 Task: Start in the project CoastTech the sprint 'Code Captains', with a duration of 2 weeks. Start in the project CoastTech the sprint 'Code Captains', with a duration of 1 week. Start in the project CoastTech the sprint 'Code Captains', with a duration of 3 weeks
Action: Mouse moved to (228, 64)
Screenshot: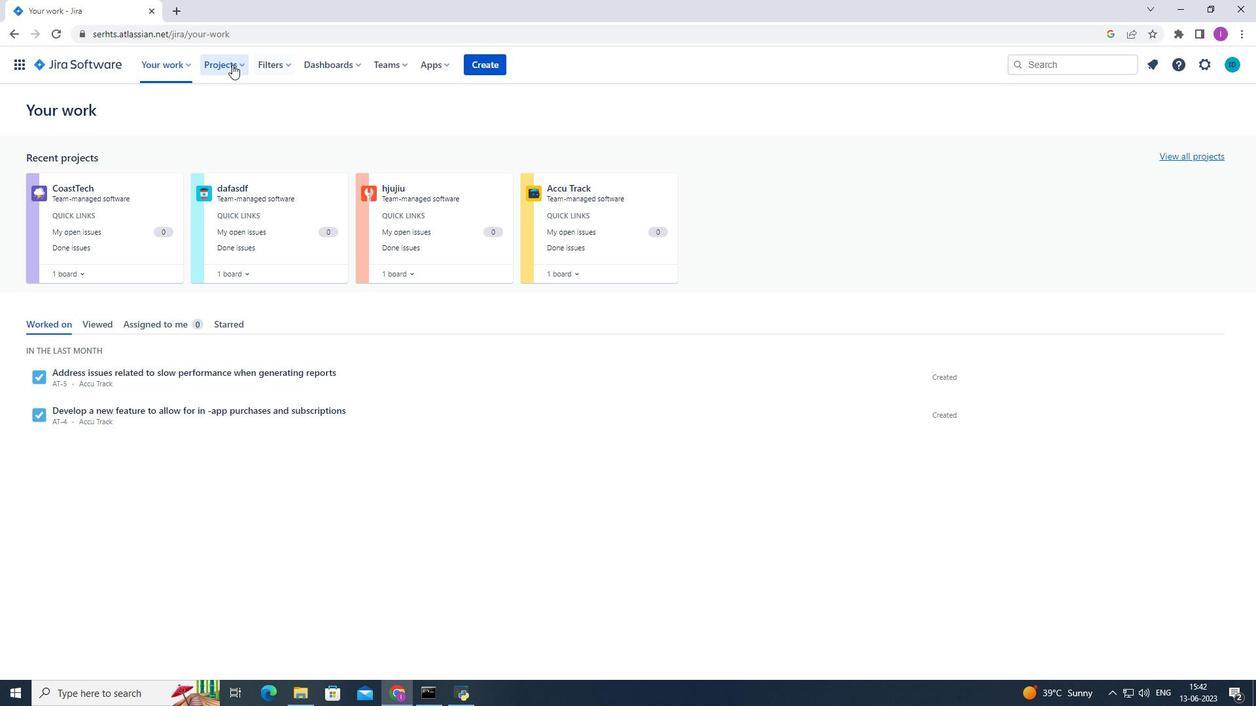 
Action: Mouse pressed left at (228, 64)
Screenshot: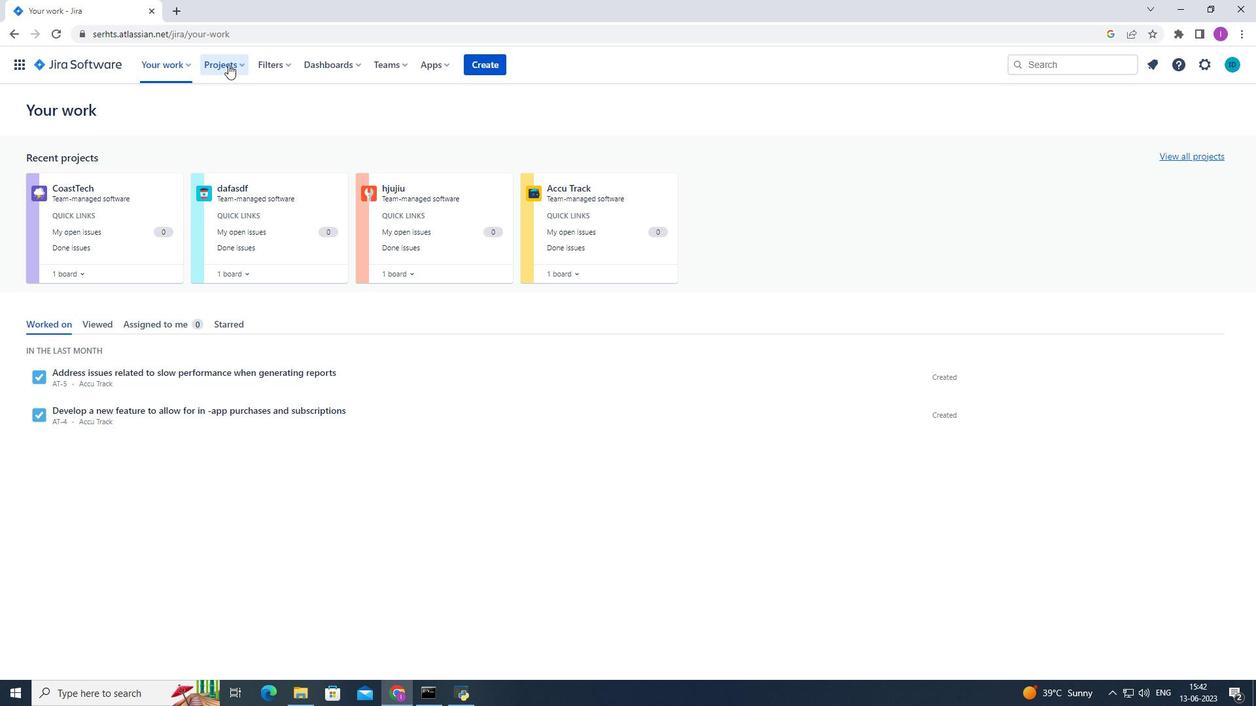 
Action: Mouse moved to (254, 129)
Screenshot: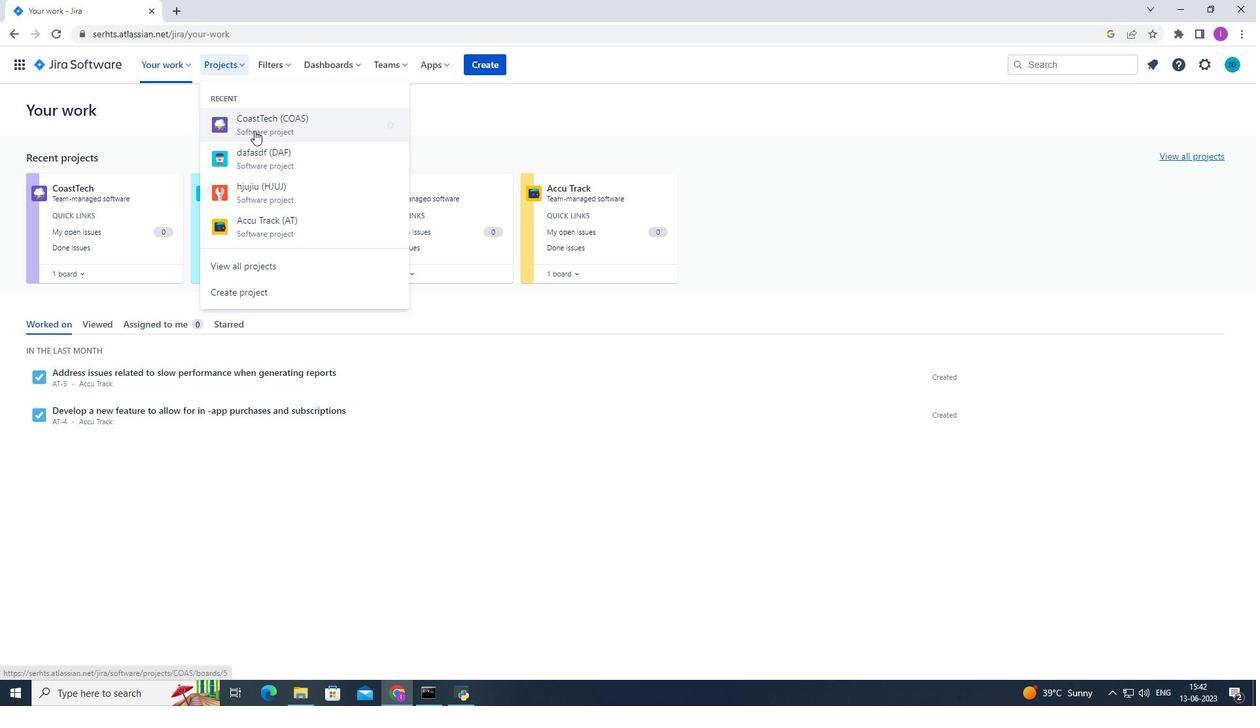 
Action: Mouse pressed left at (254, 129)
Screenshot: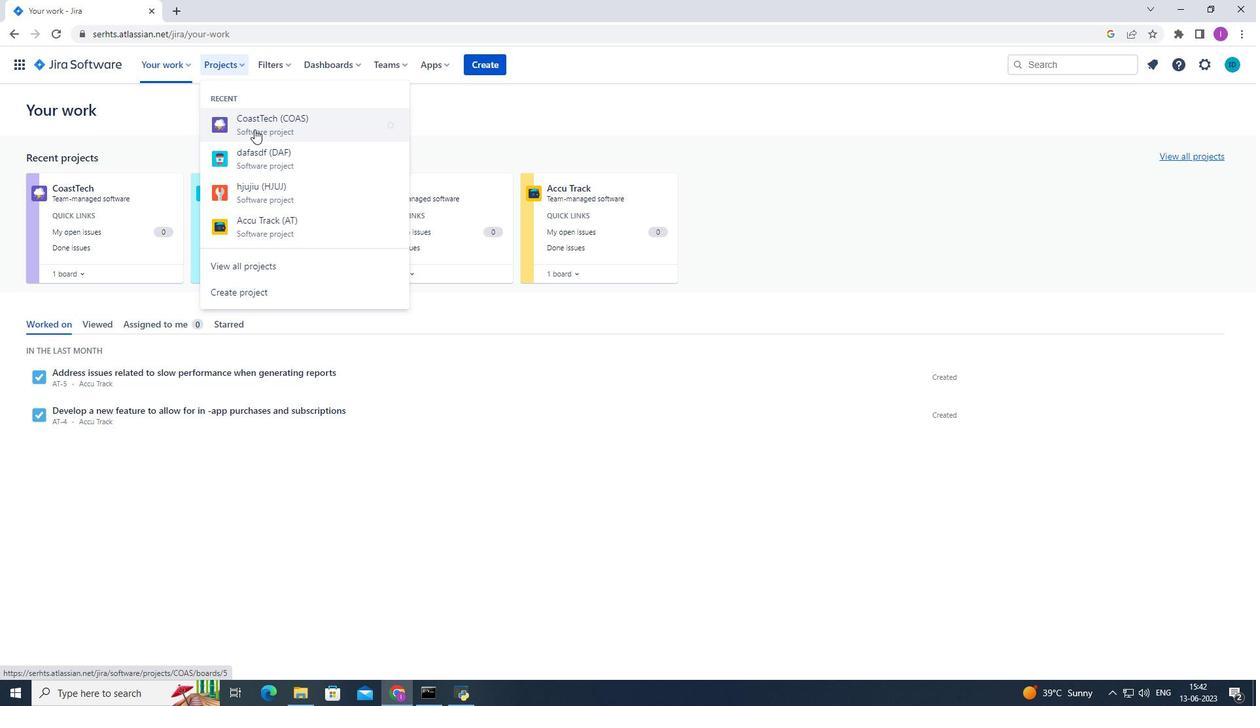 
Action: Mouse moved to (66, 204)
Screenshot: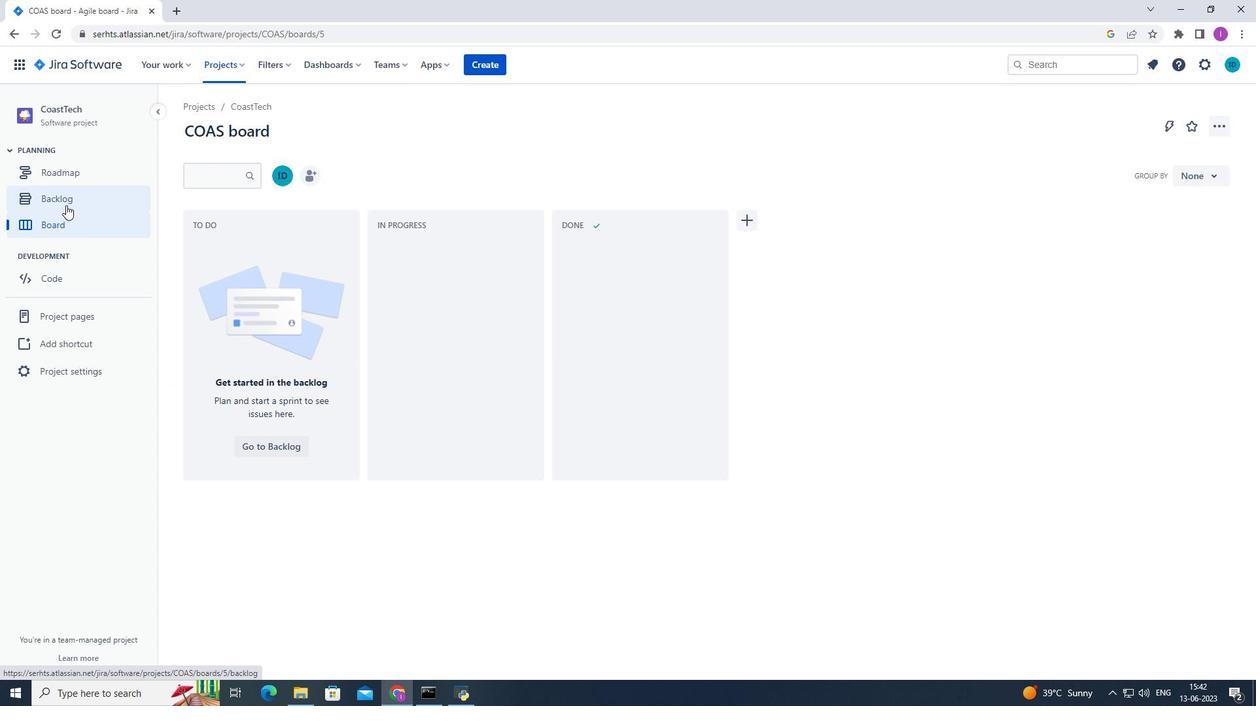 
Action: Mouse pressed left at (66, 204)
Screenshot: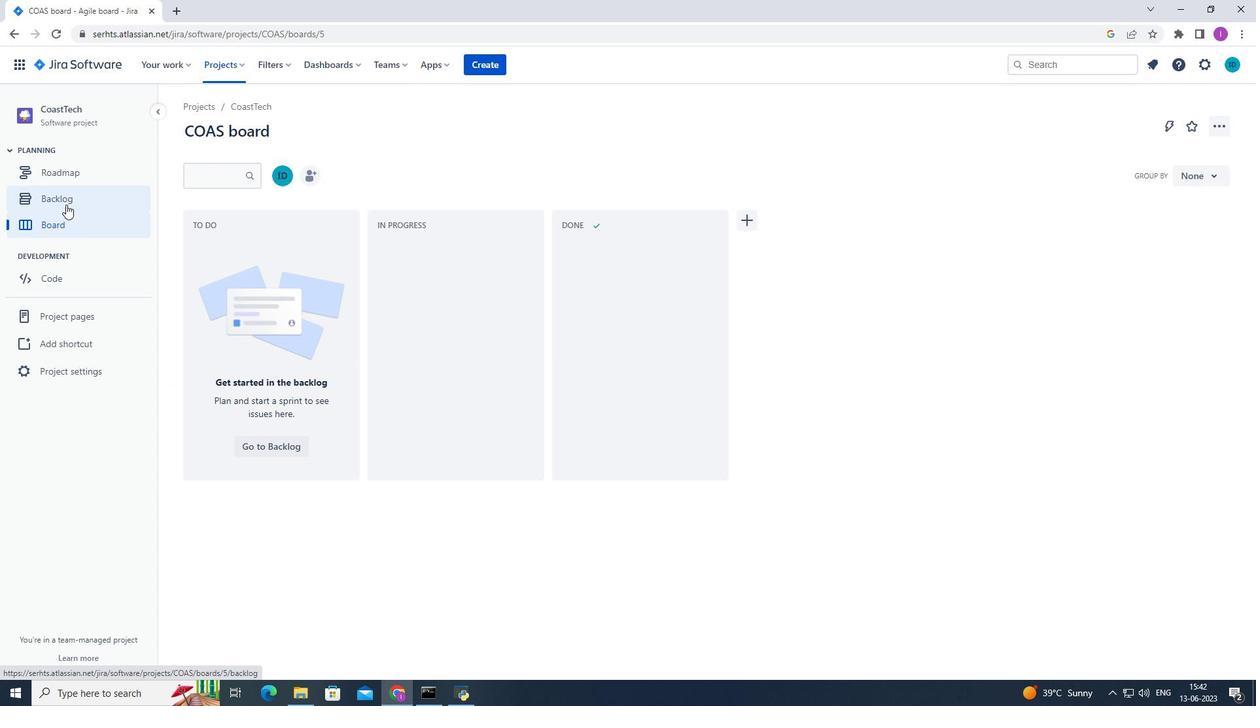 
Action: Mouse moved to (1159, 208)
Screenshot: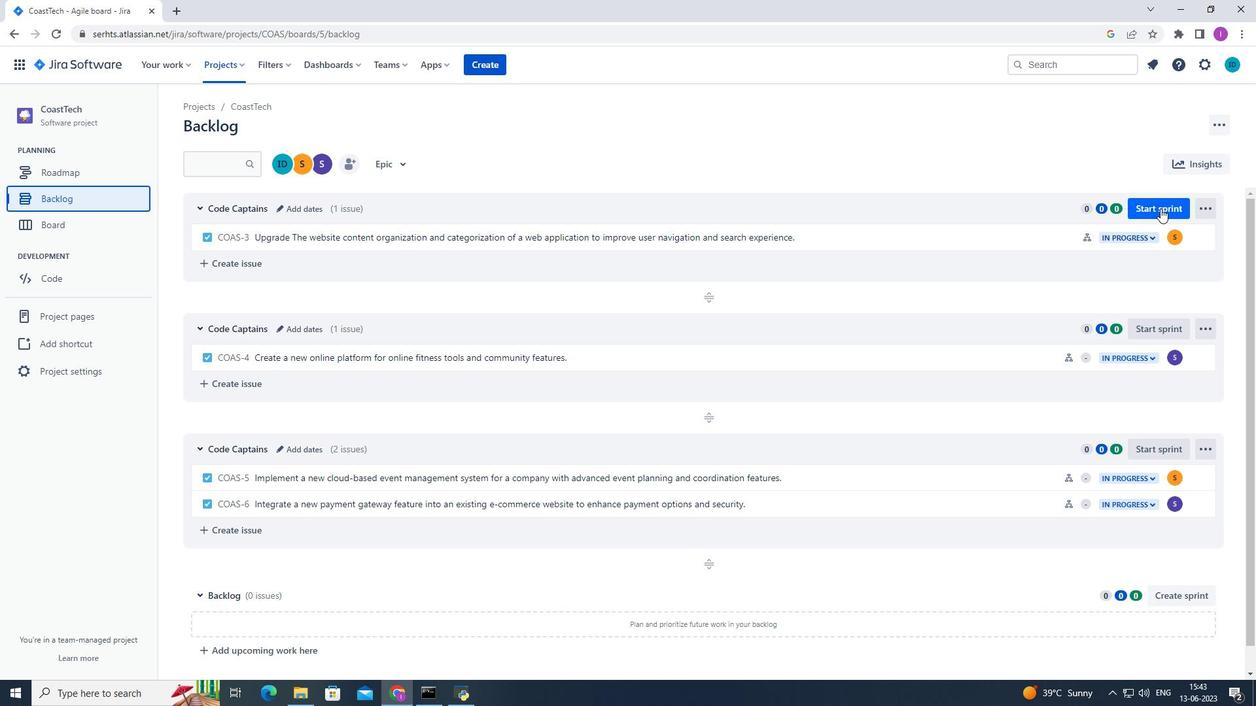 
Action: Mouse pressed left at (1159, 208)
Screenshot: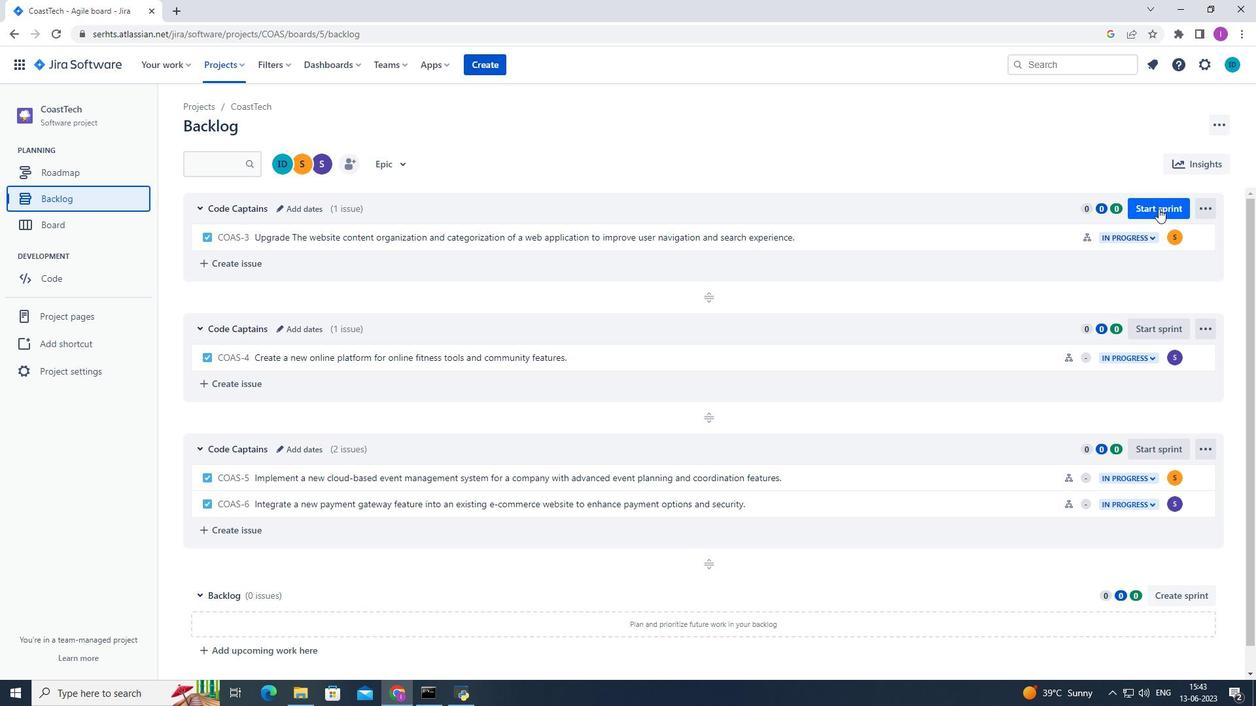 
Action: Mouse moved to (597, 223)
Screenshot: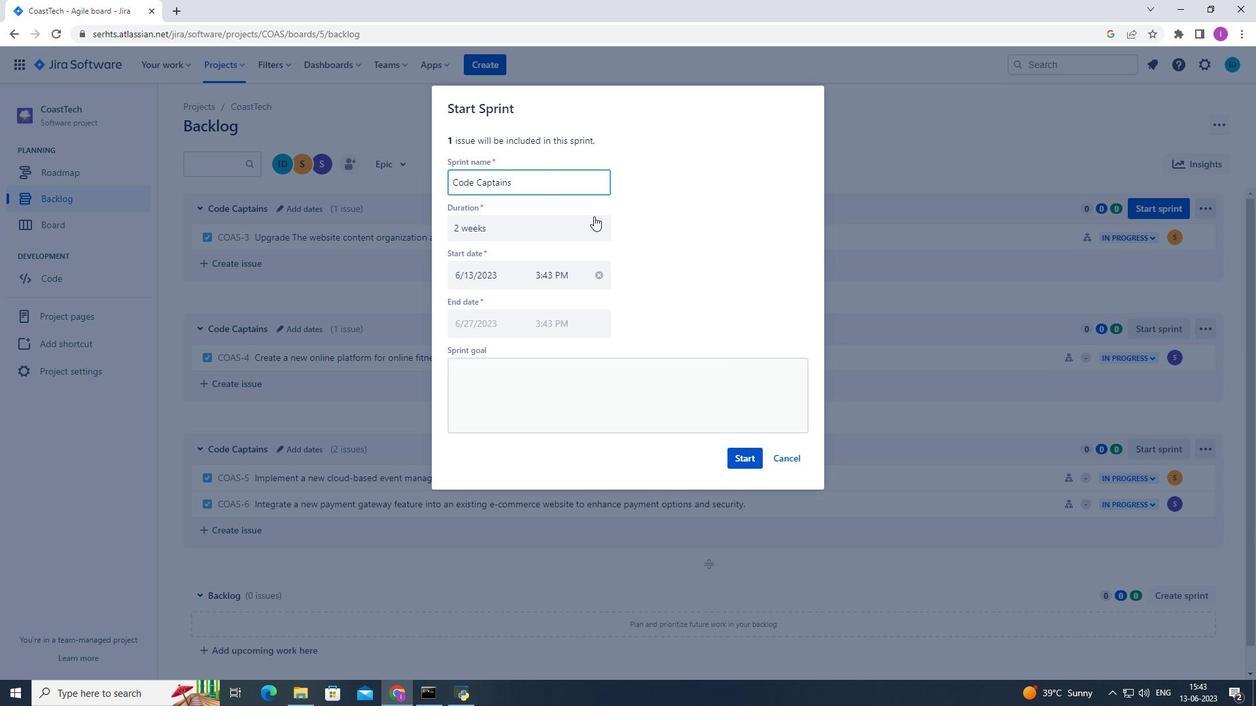 
Action: Mouse pressed left at (597, 223)
Screenshot: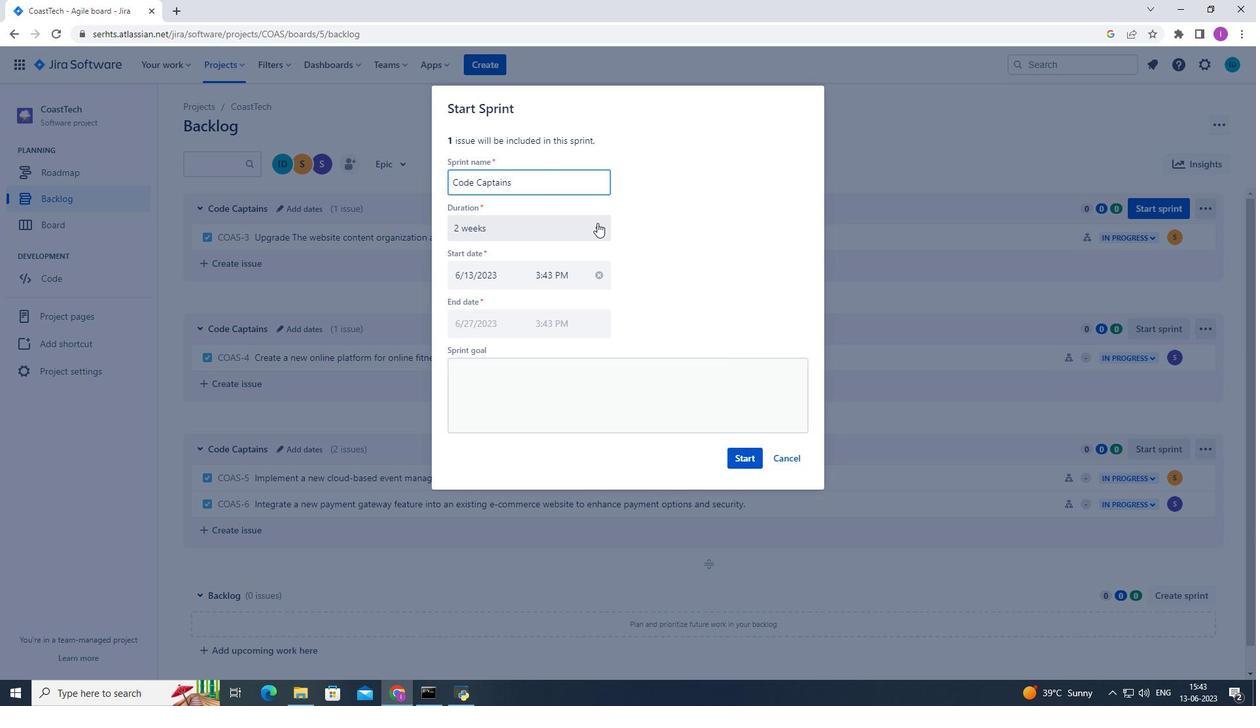 
Action: Mouse moved to (518, 284)
Screenshot: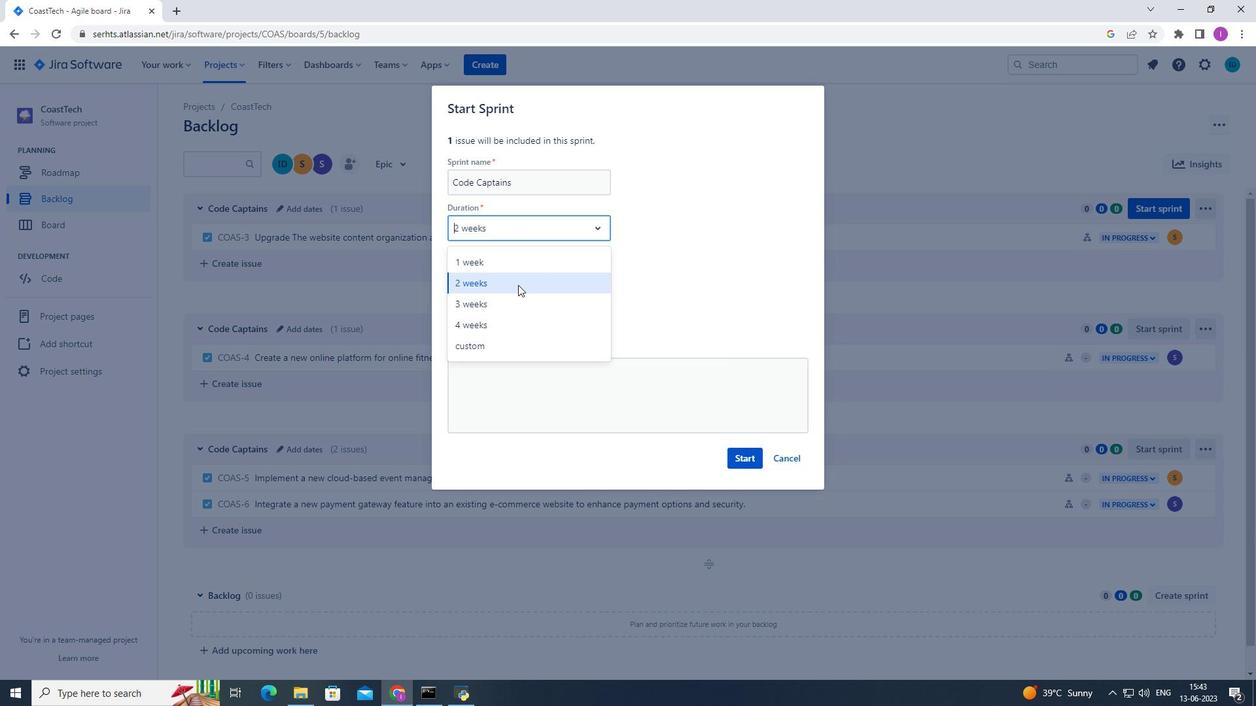 
Action: Mouse pressed left at (518, 284)
Screenshot: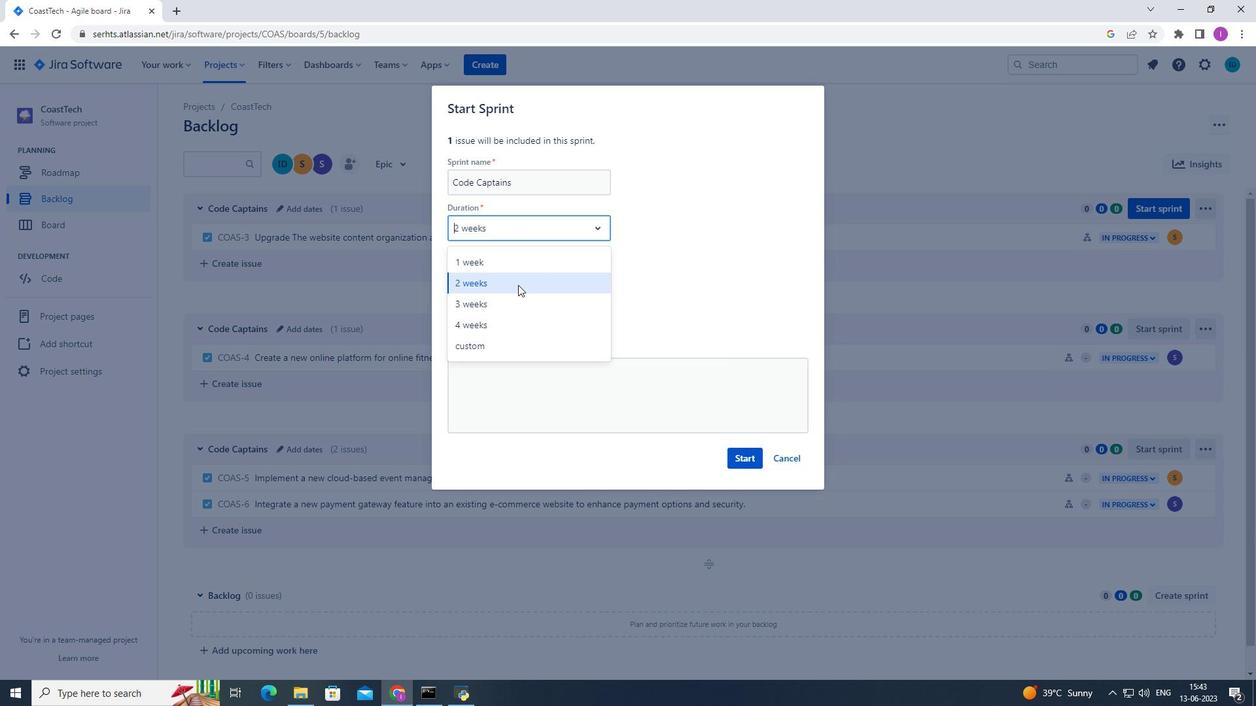 
Action: Mouse moved to (751, 462)
Screenshot: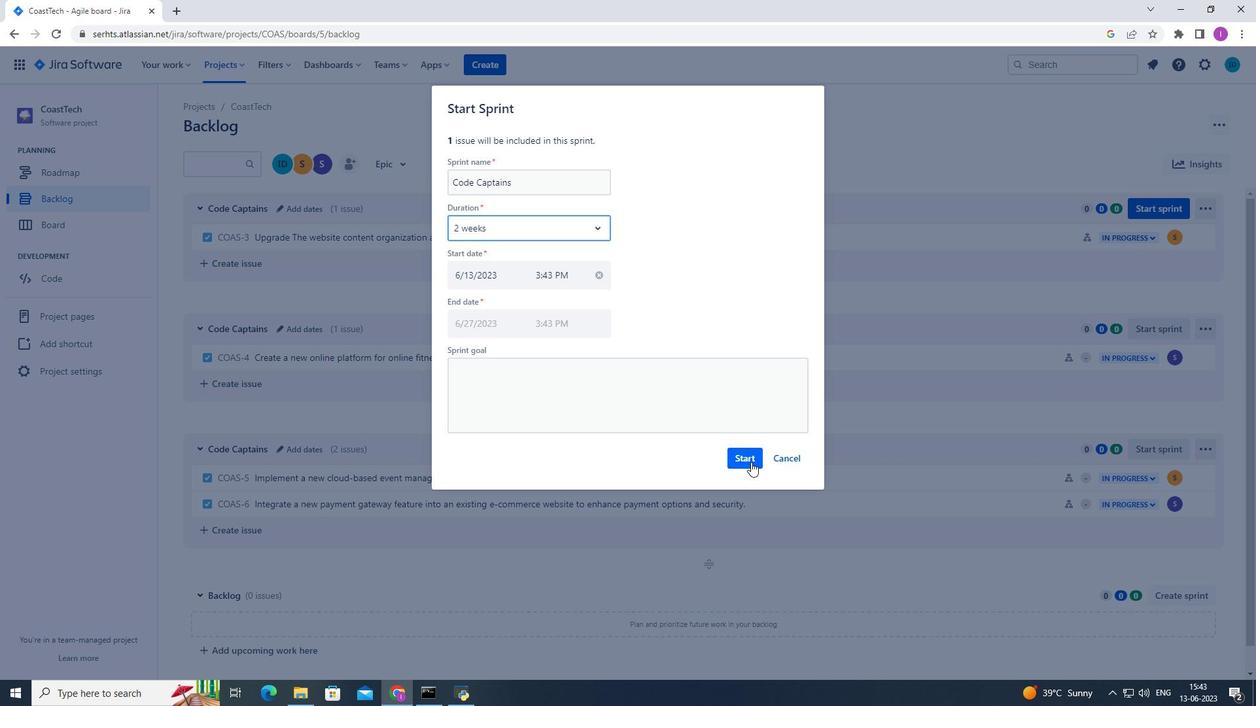 
Action: Mouse pressed left at (751, 462)
Screenshot: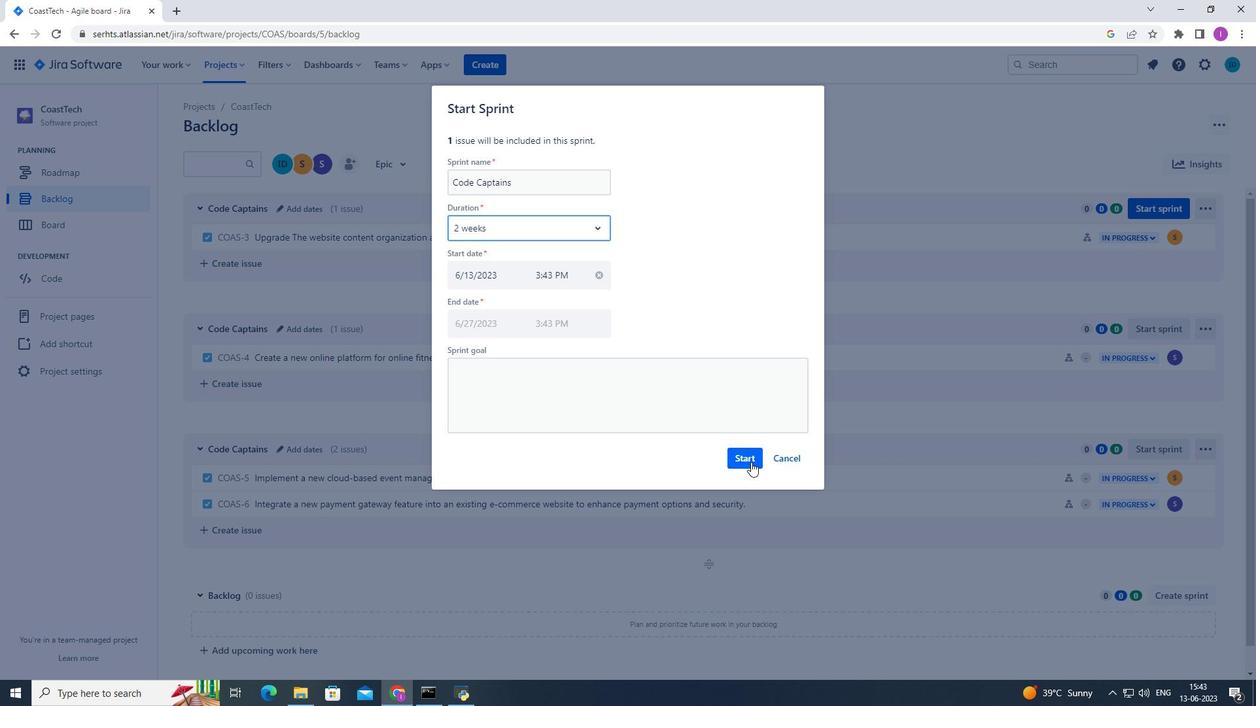 
Action: Mouse moved to (751, 462)
Screenshot: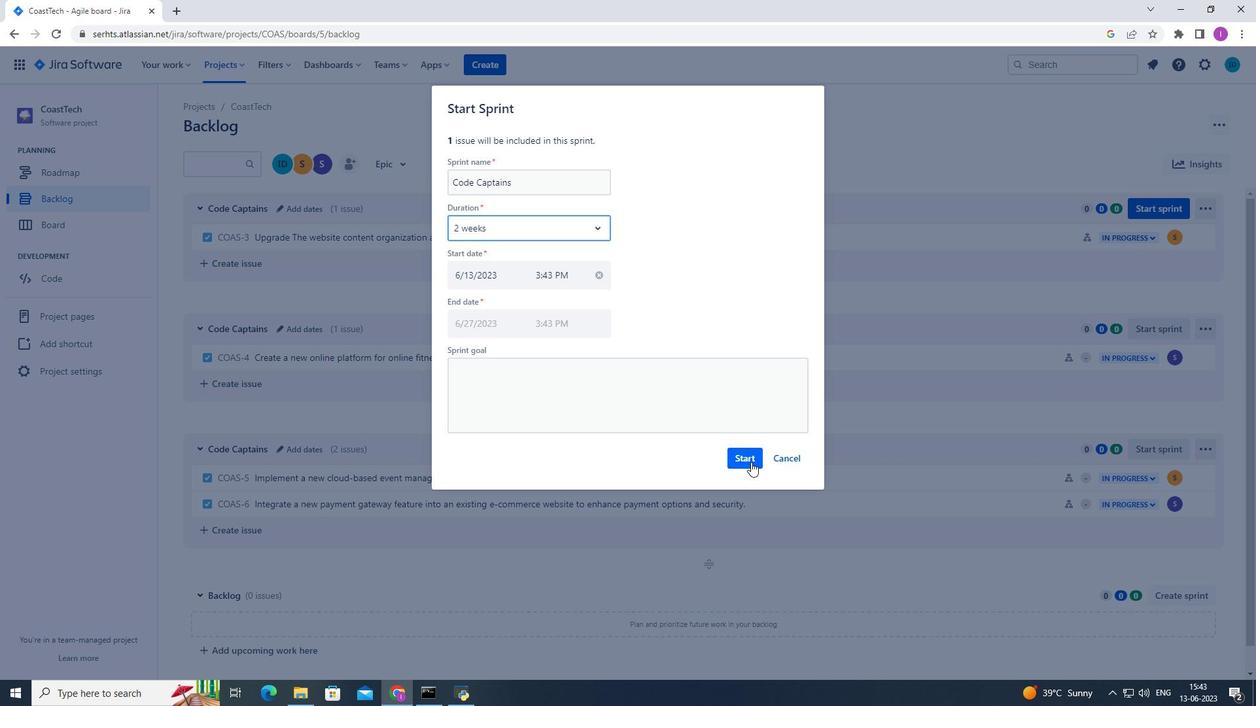 
Action: Mouse pressed left at (751, 462)
Screenshot: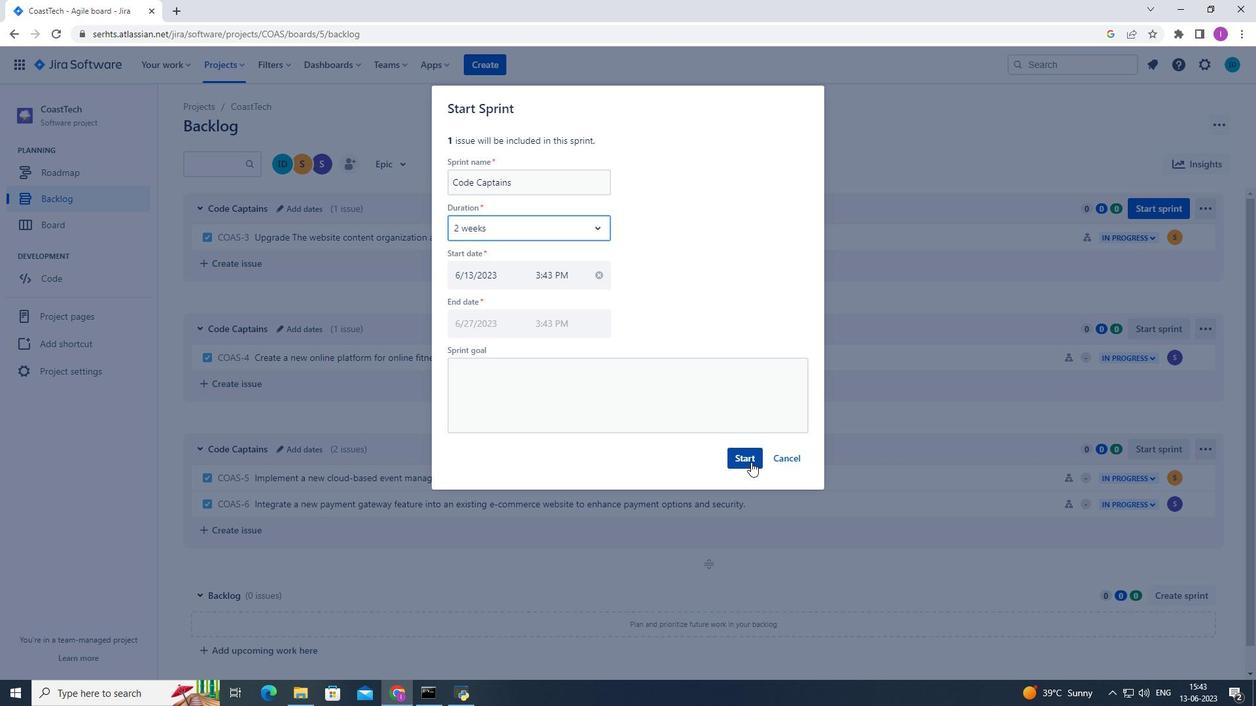 
Action: Mouse moved to (11, 31)
Screenshot: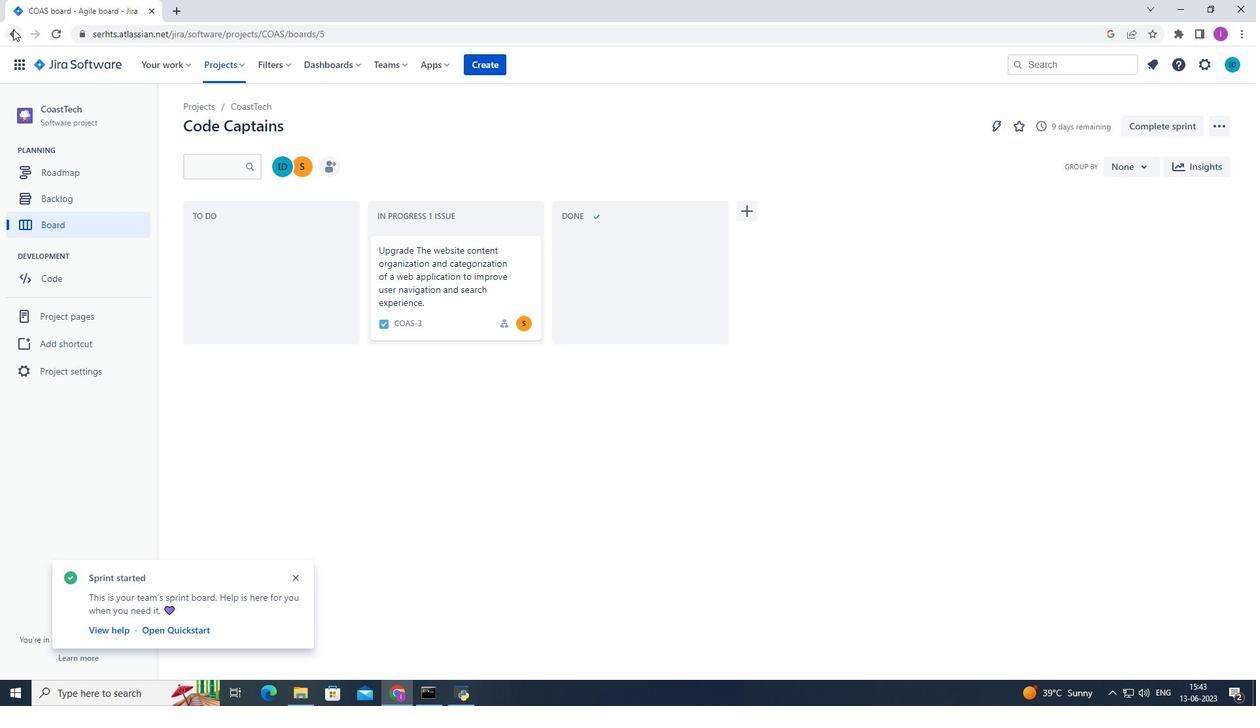 
Action: Mouse pressed left at (11, 31)
Screenshot: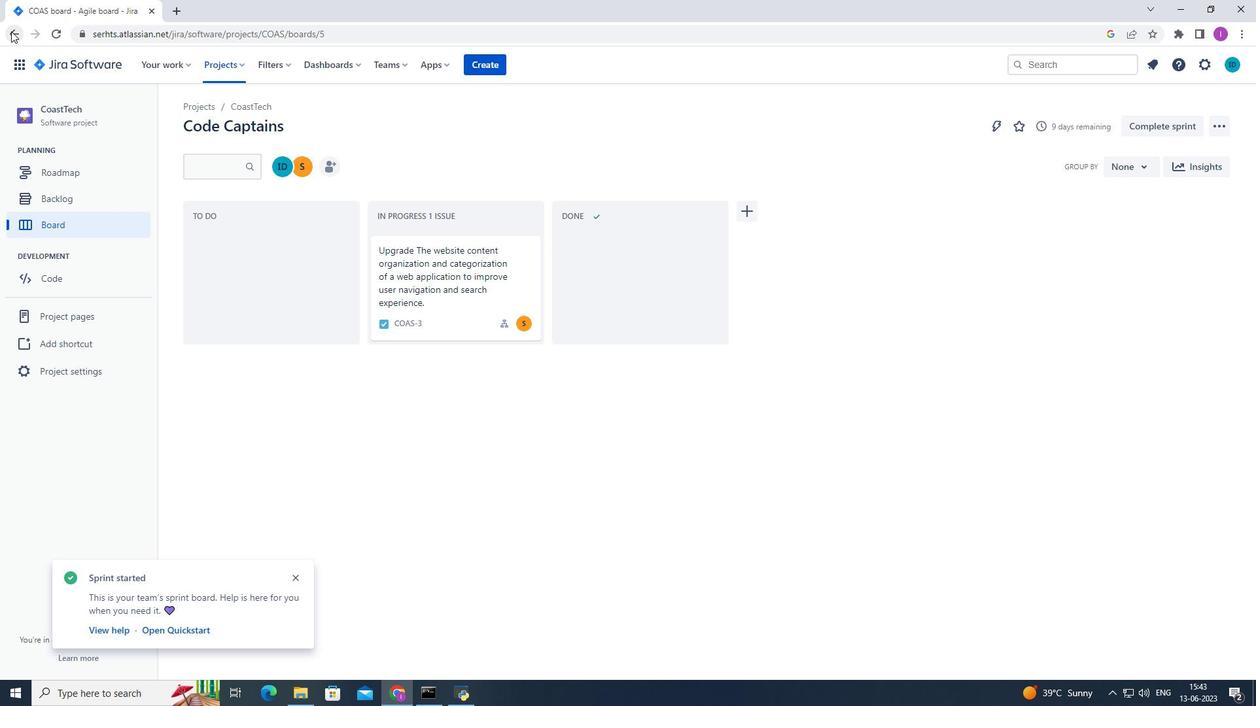
Action: Mouse moved to (1204, 323)
Screenshot: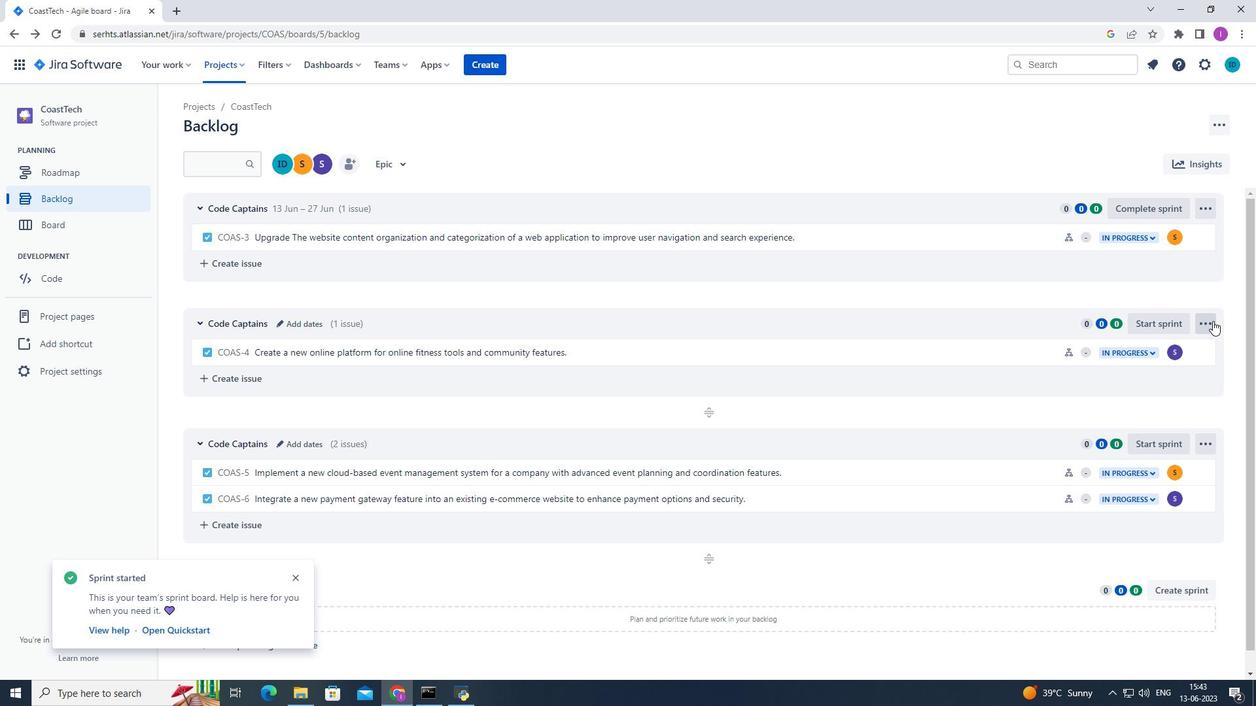 
Action: Mouse pressed left at (1204, 323)
Screenshot: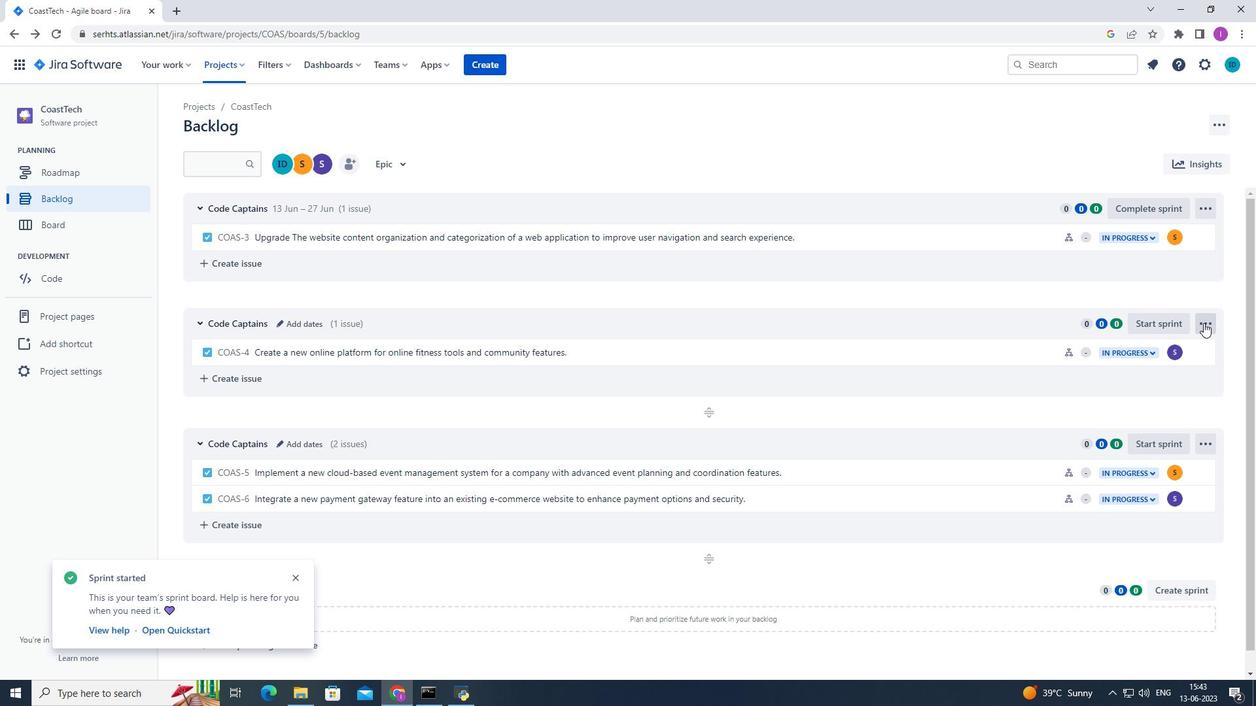 
Action: Mouse moved to (937, 296)
Screenshot: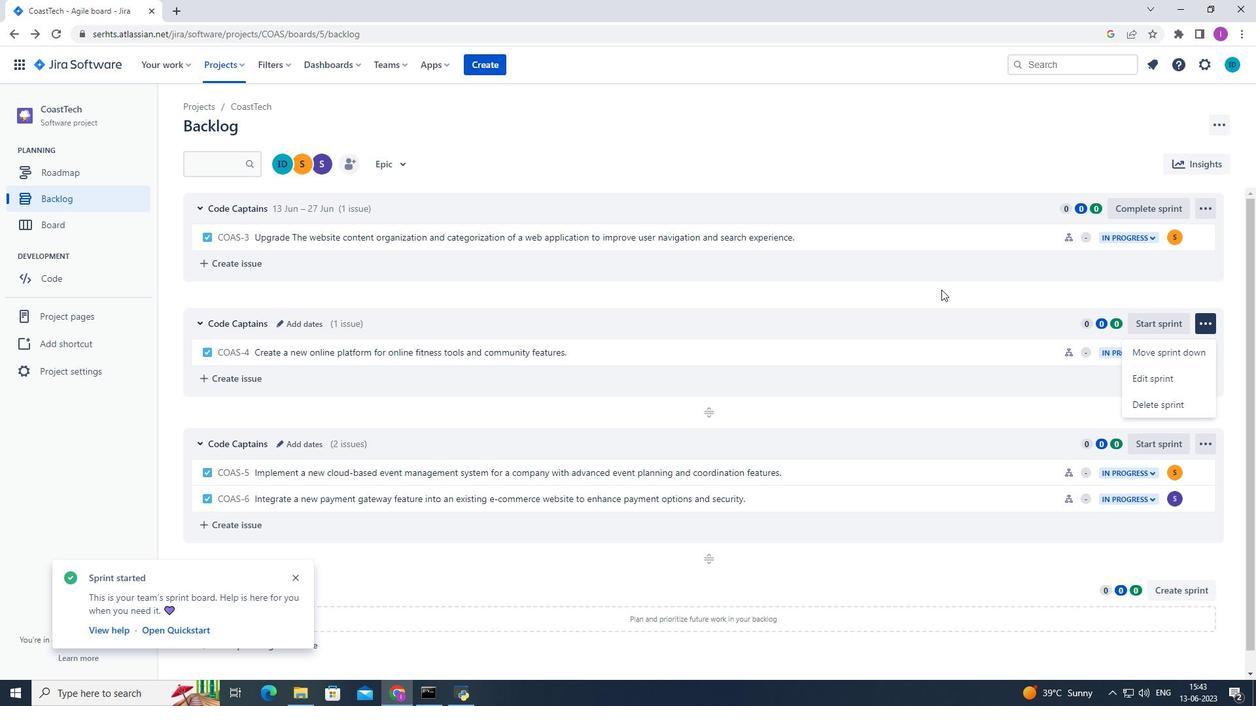 
Action: Mouse pressed left at (937, 296)
Screenshot: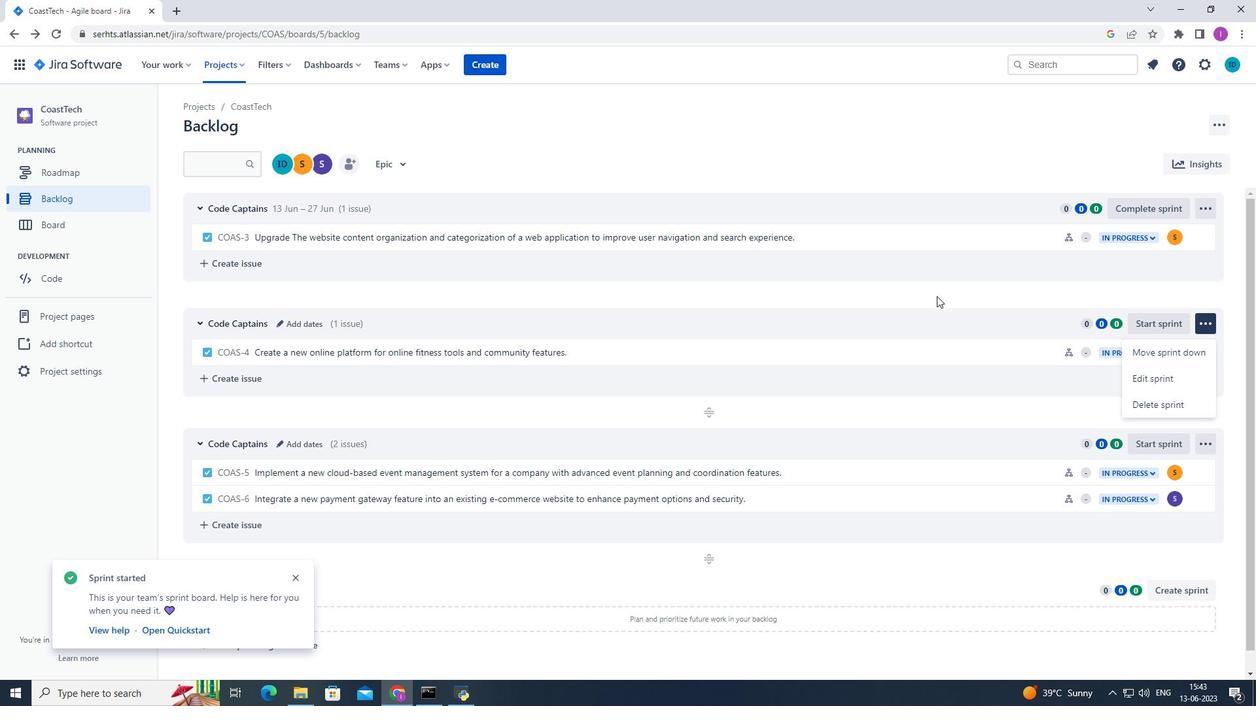 
Action: Mouse moved to (286, 324)
Screenshot: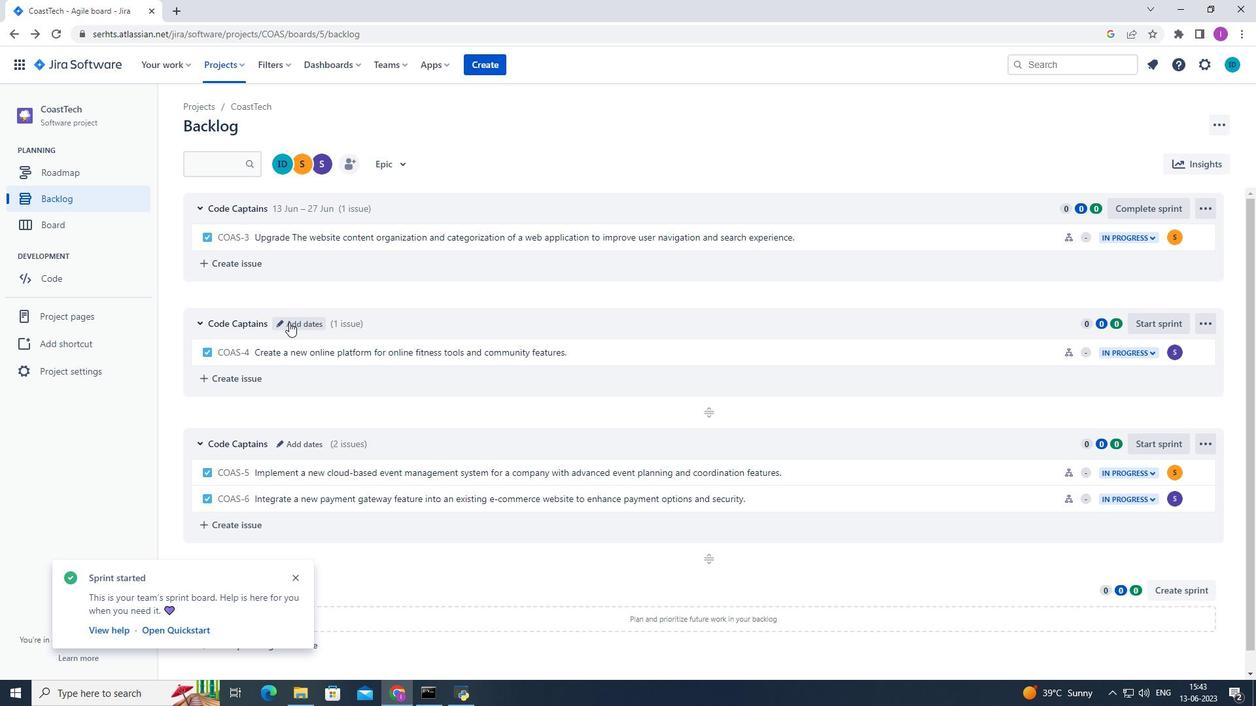 
Action: Mouse pressed left at (286, 324)
Screenshot: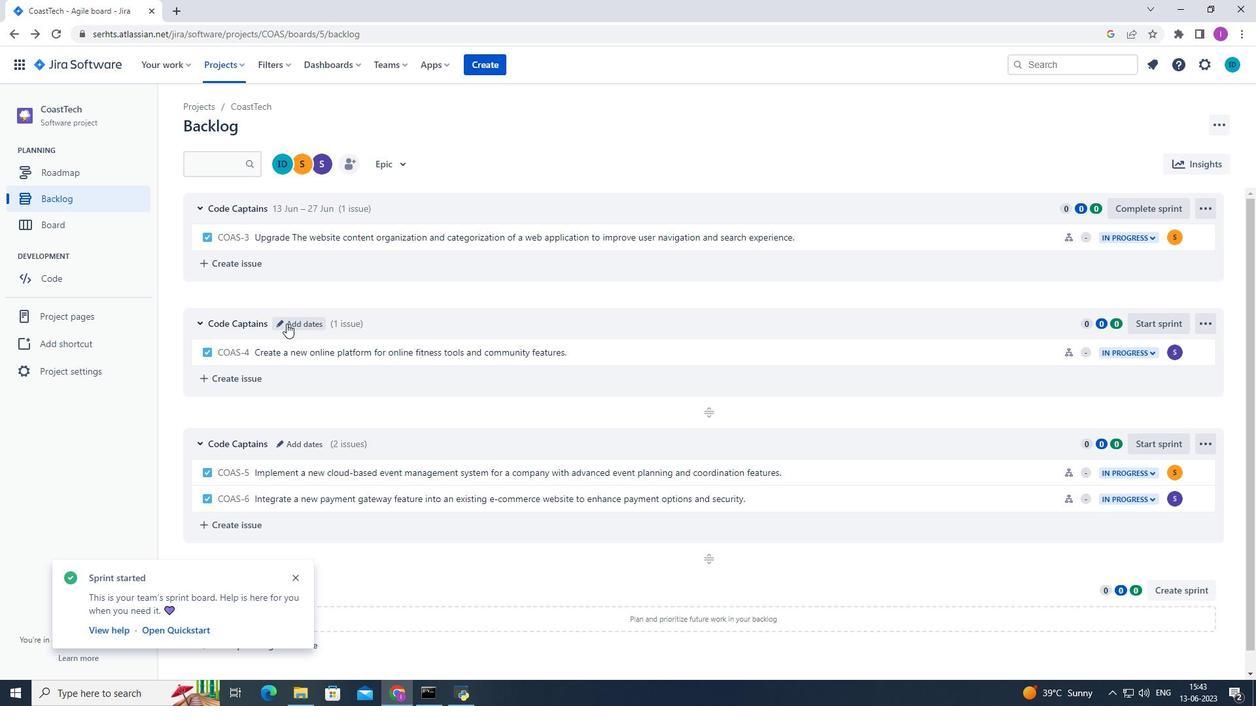 
Action: Mouse moved to (603, 207)
Screenshot: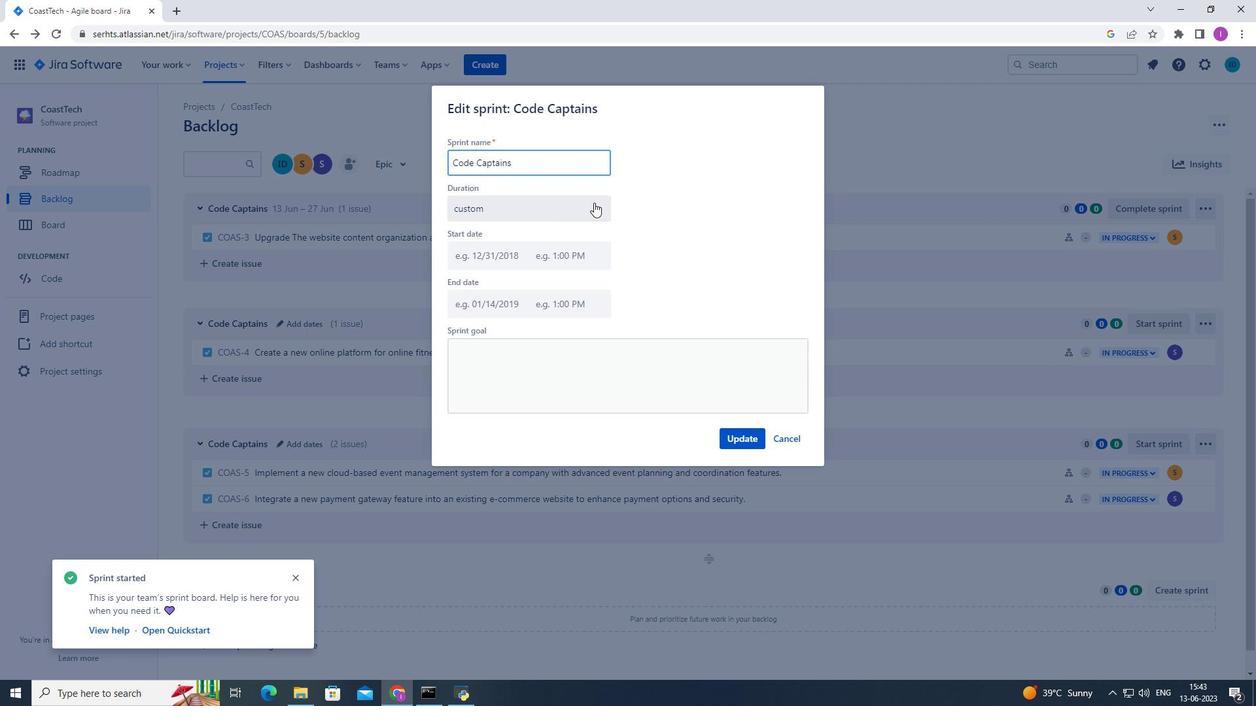 
Action: Mouse pressed left at (603, 207)
Screenshot: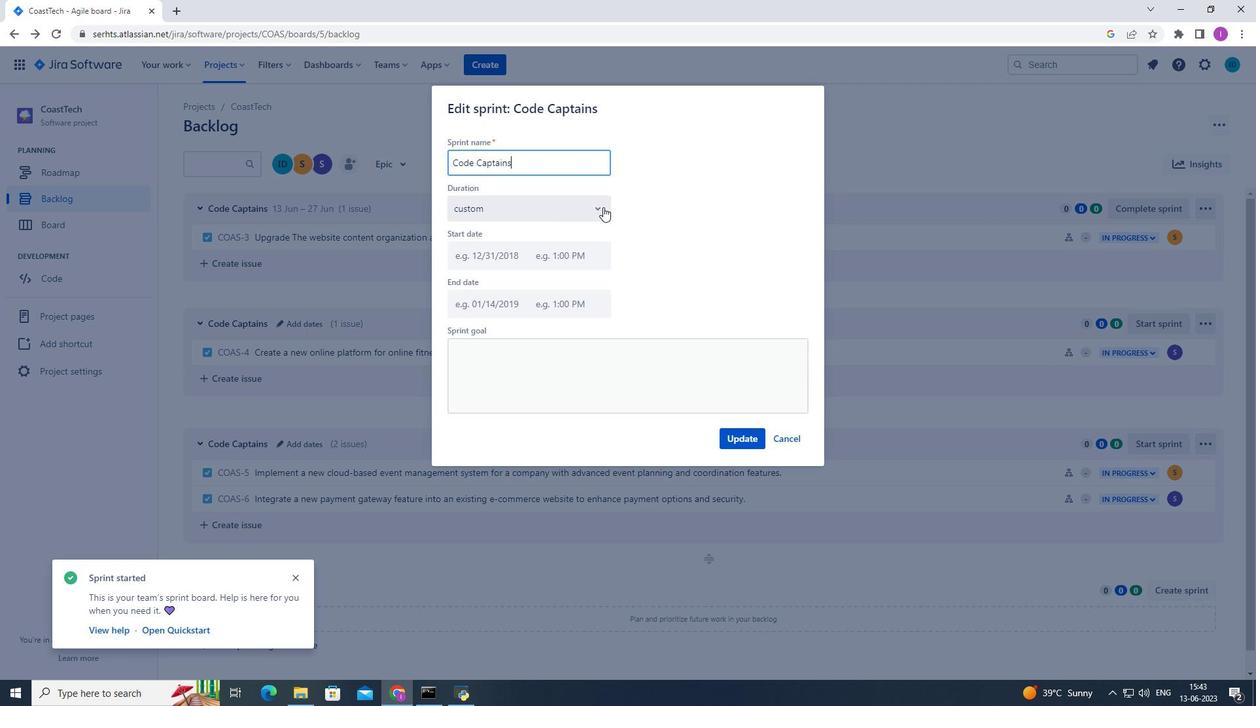 
Action: Mouse moved to (487, 246)
Screenshot: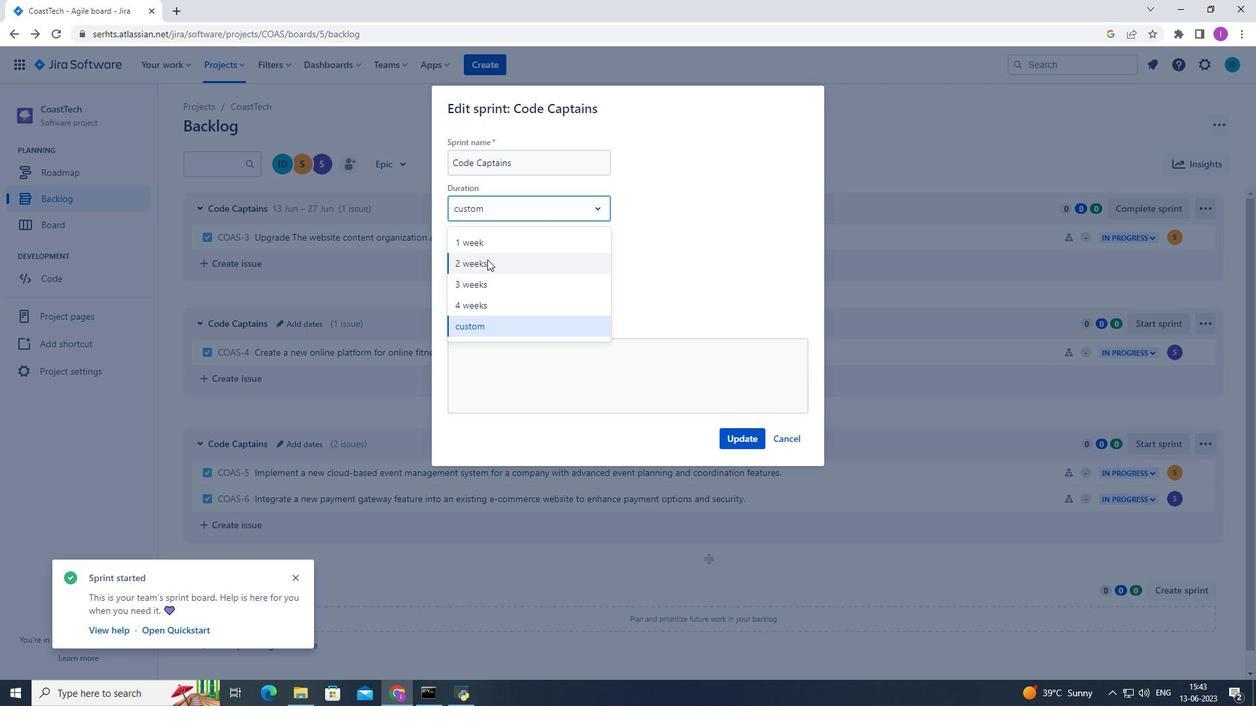 
Action: Mouse pressed left at (487, 246)
Screenshot: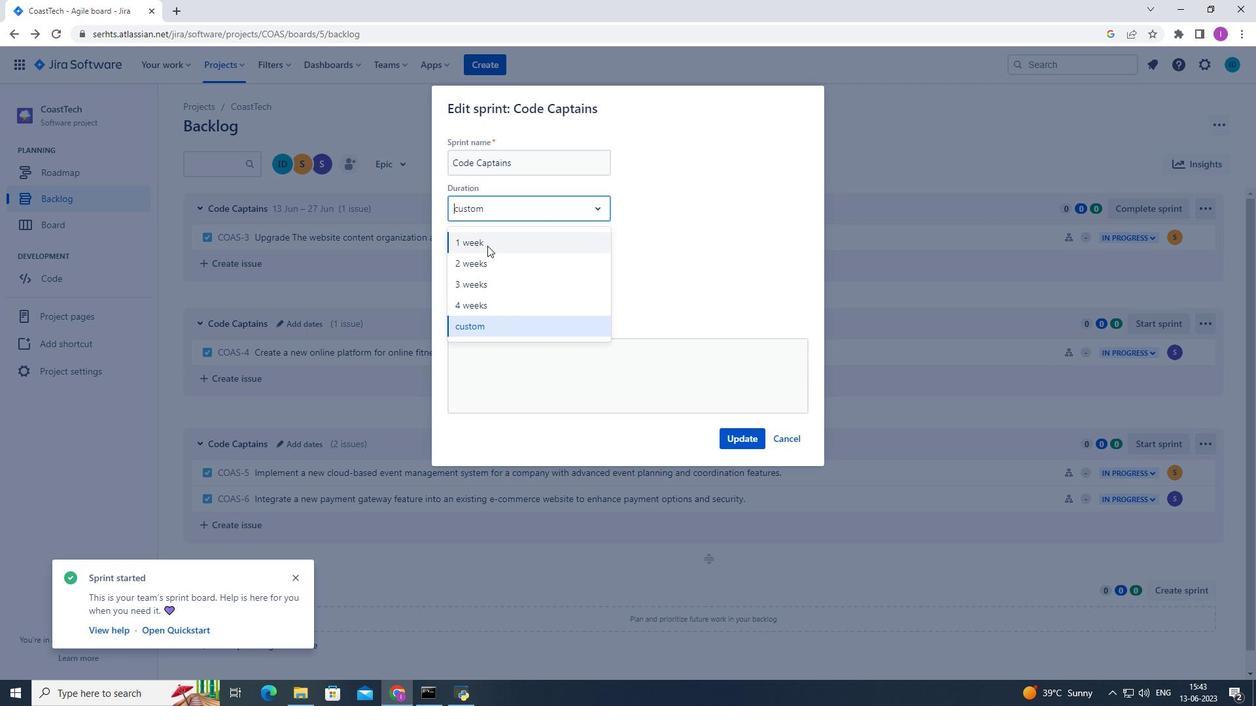 
Action: Mouse moved to (742, 436)
Screenshot: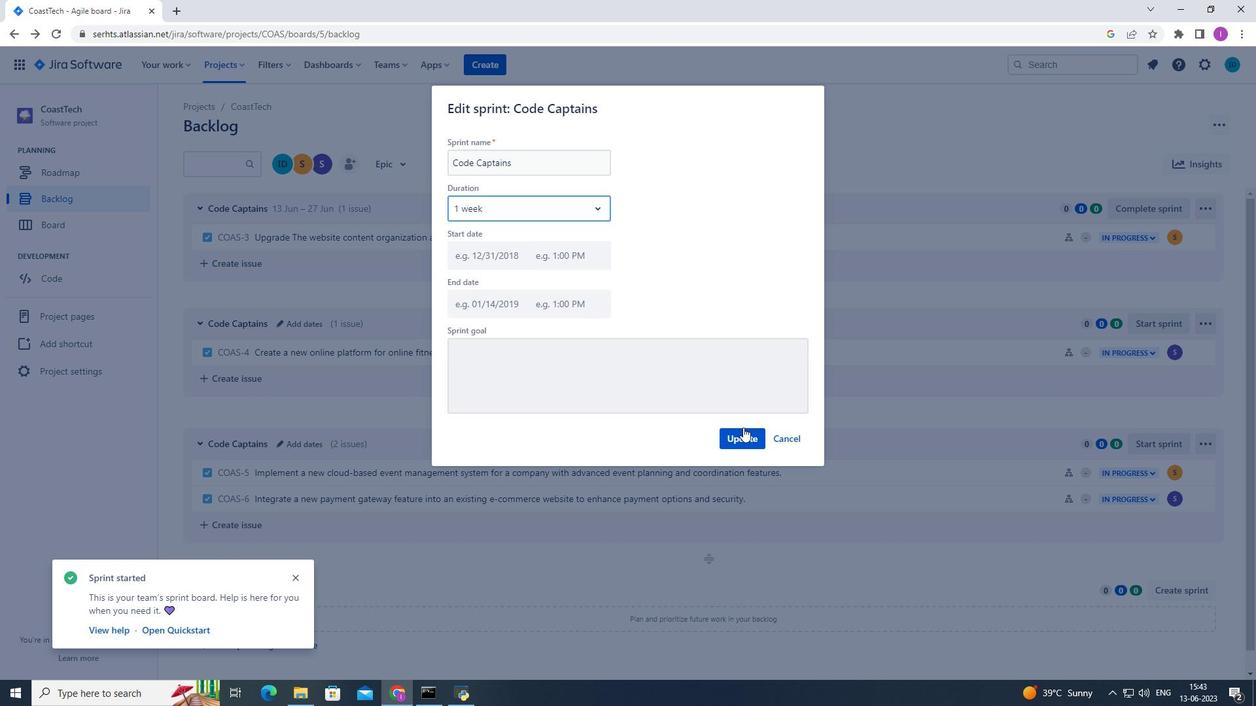 
Action: Mouse pressed left at (742, 436)
Screenshot: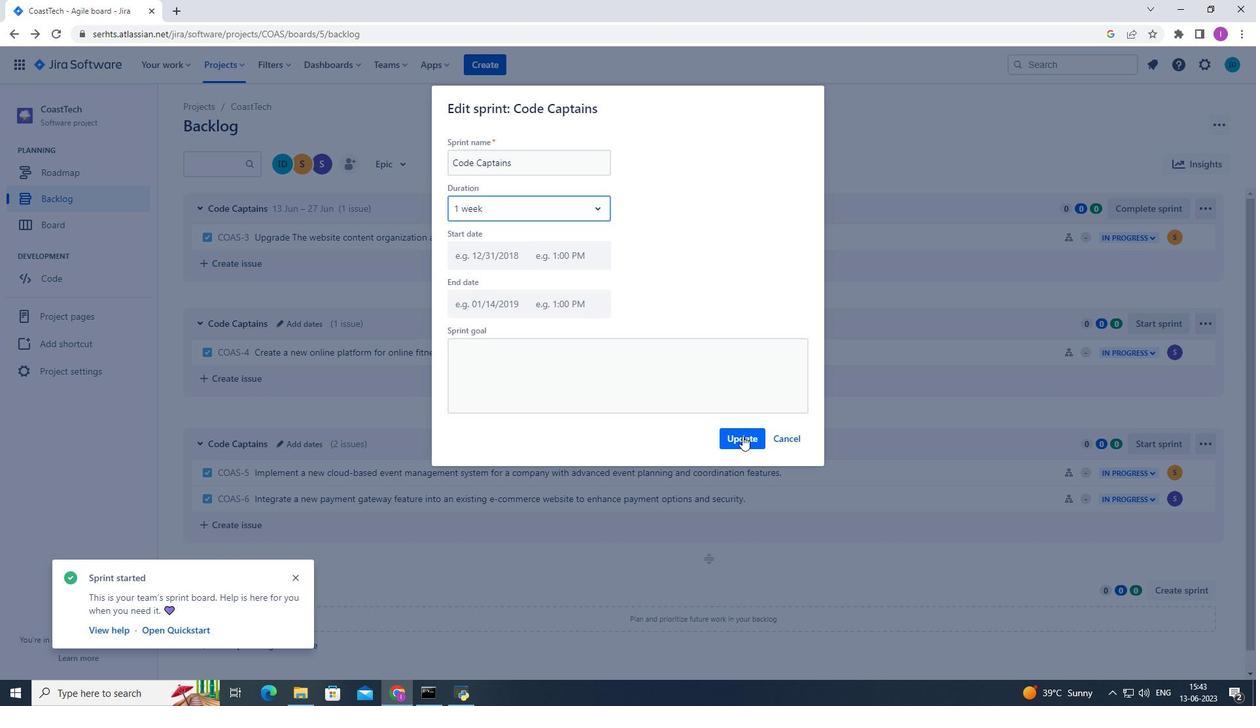 
Action: Mouse moved to (282, 443)
Screenshot: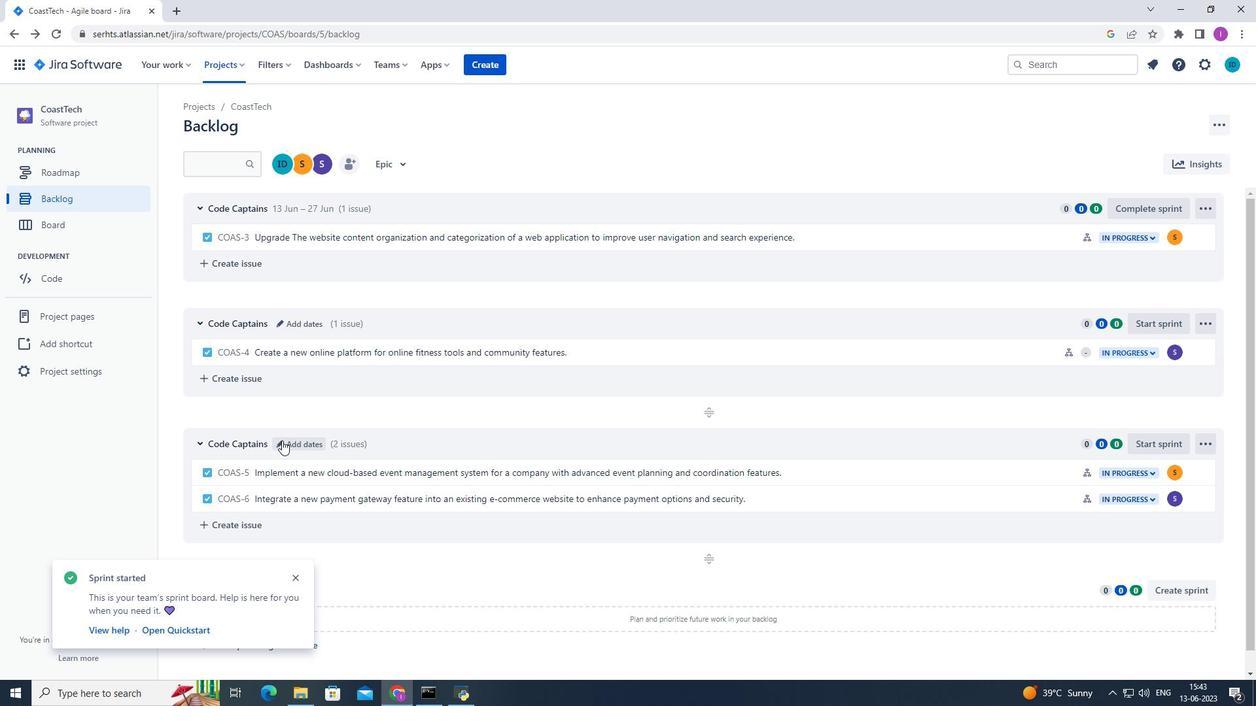 
Action: Mouse pressed left at (282, 443)
Screenshot: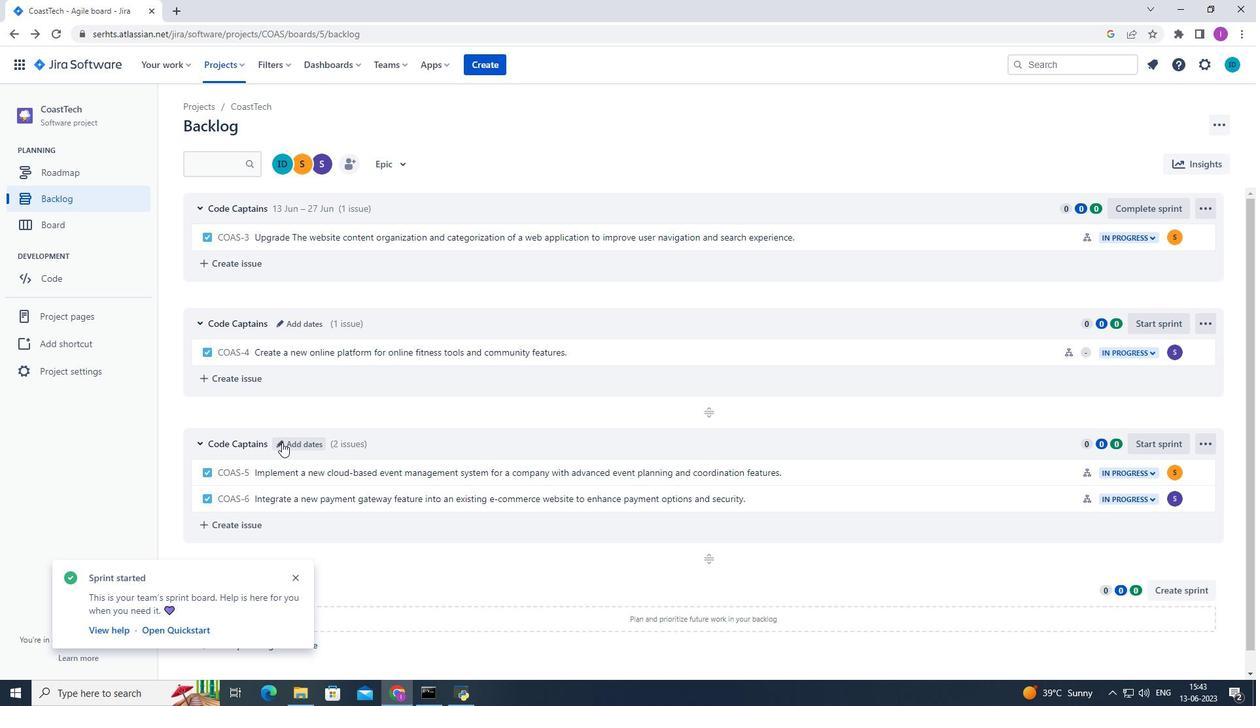 
Action: Mouse moved to (599, 206)
Screenshot: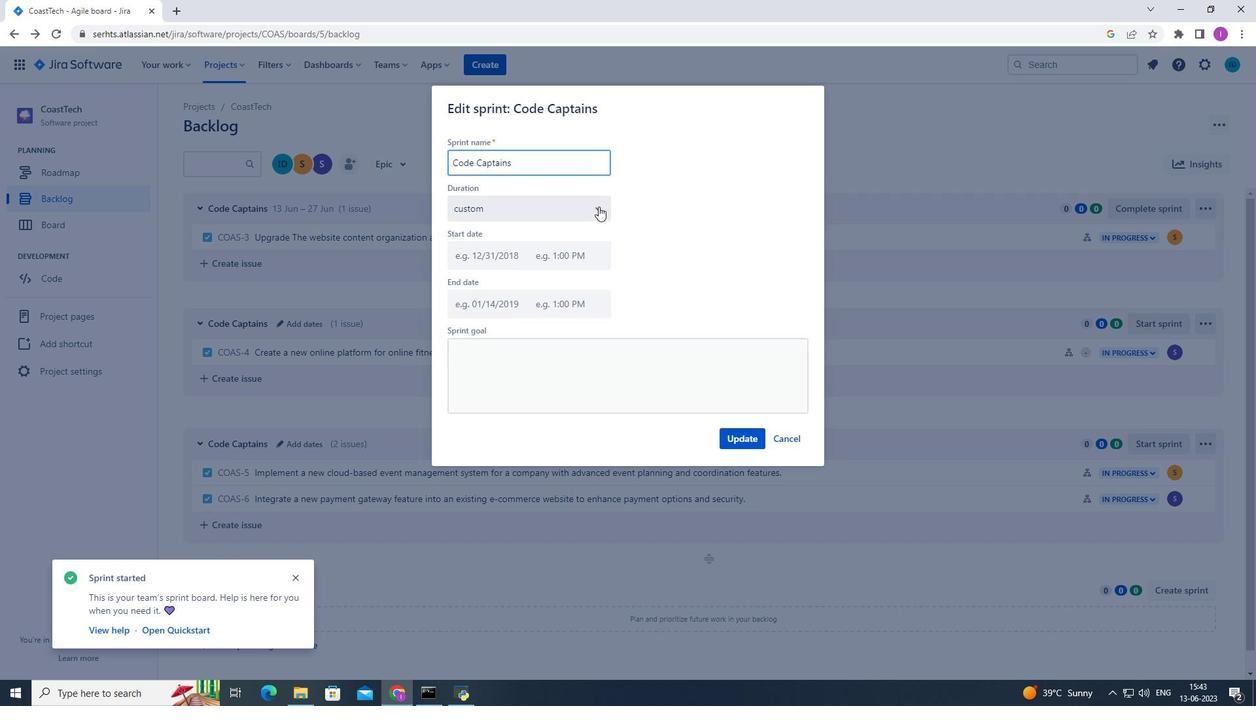 
Action: Mouse pressed left at (599, 206)
Screenshot: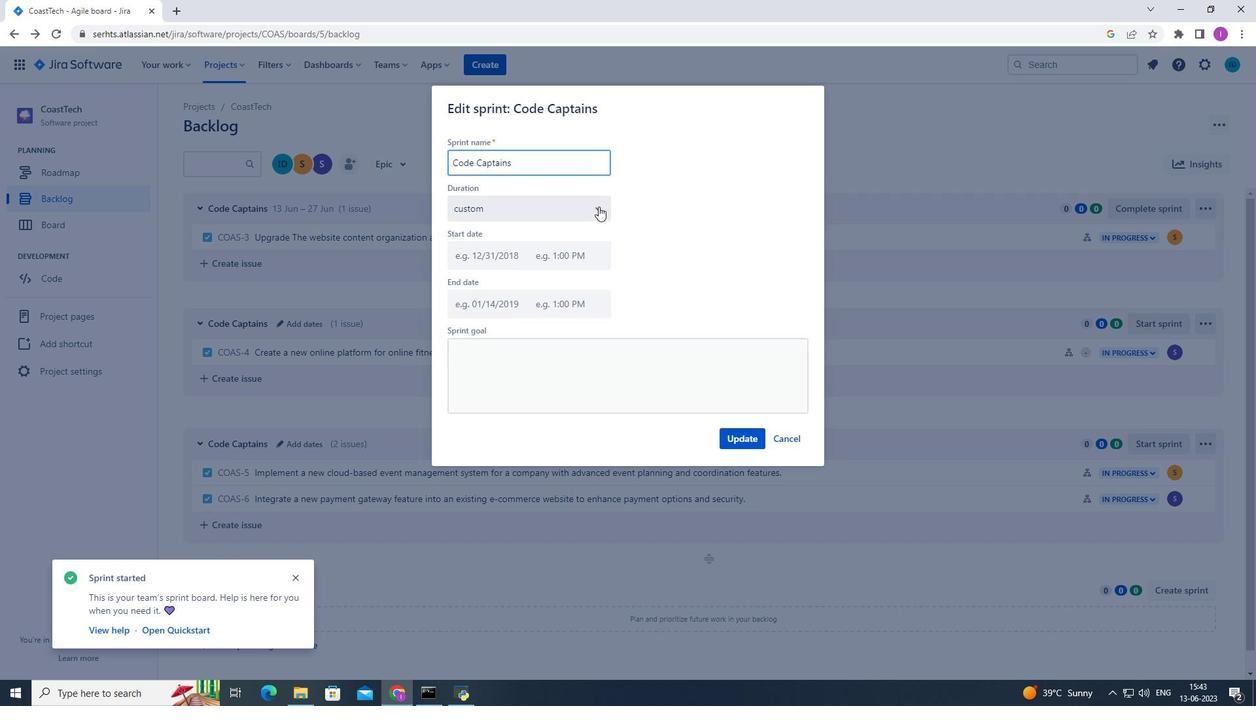 
Action: Mouse moved to (496, 289)
Screenshot: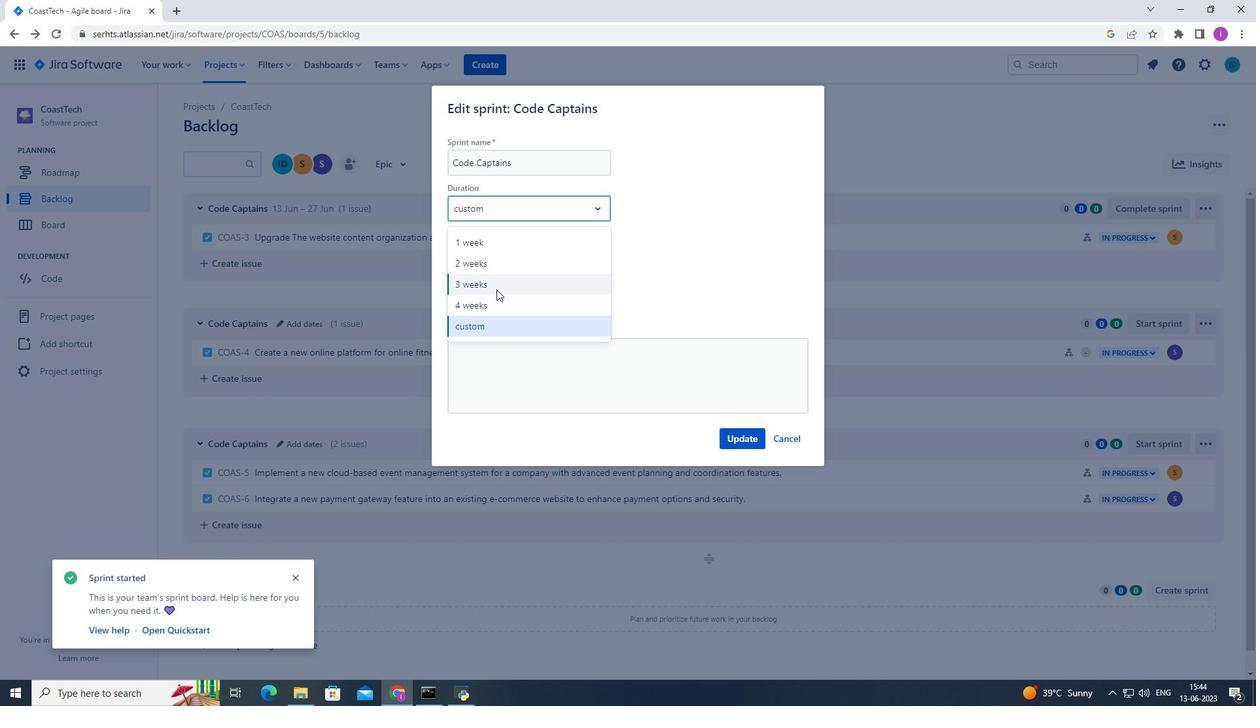 
Action: Mouse pressed left at (496, 289)
Screenshot: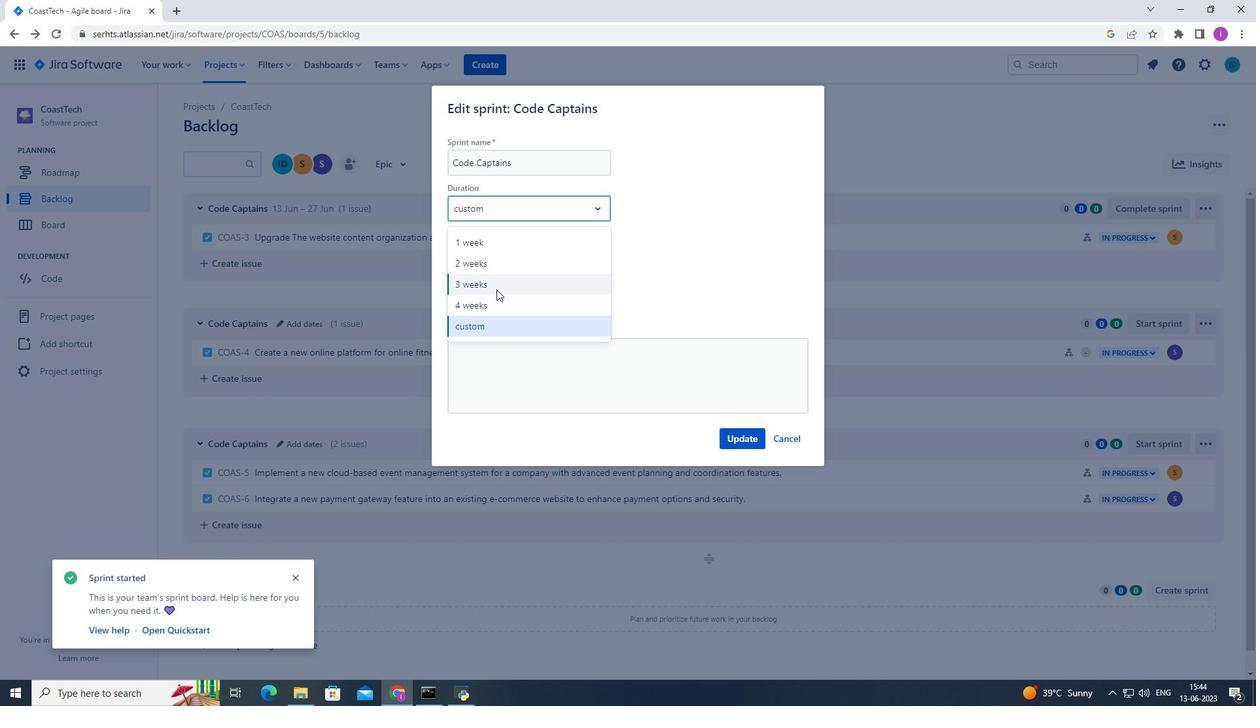 
Action: Mouse moved to (731, 439)
Screenshot: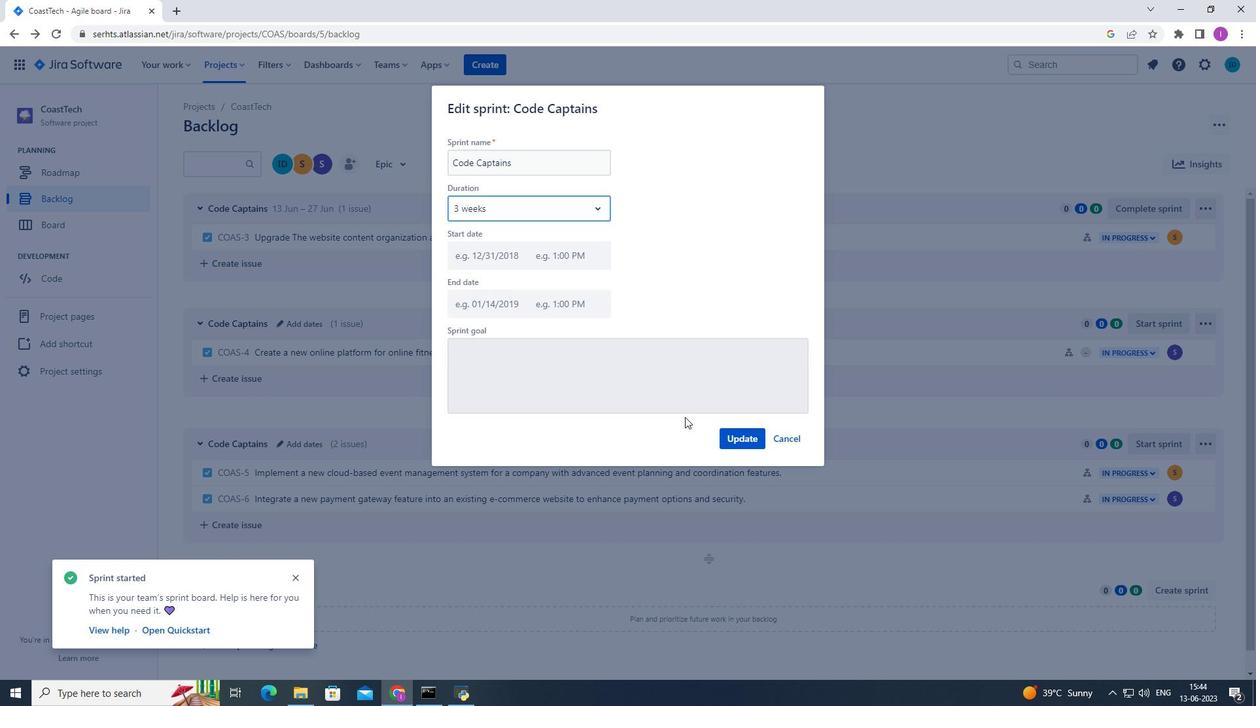 
Action: Mouse pressed left at (731, 439)
Screenshot: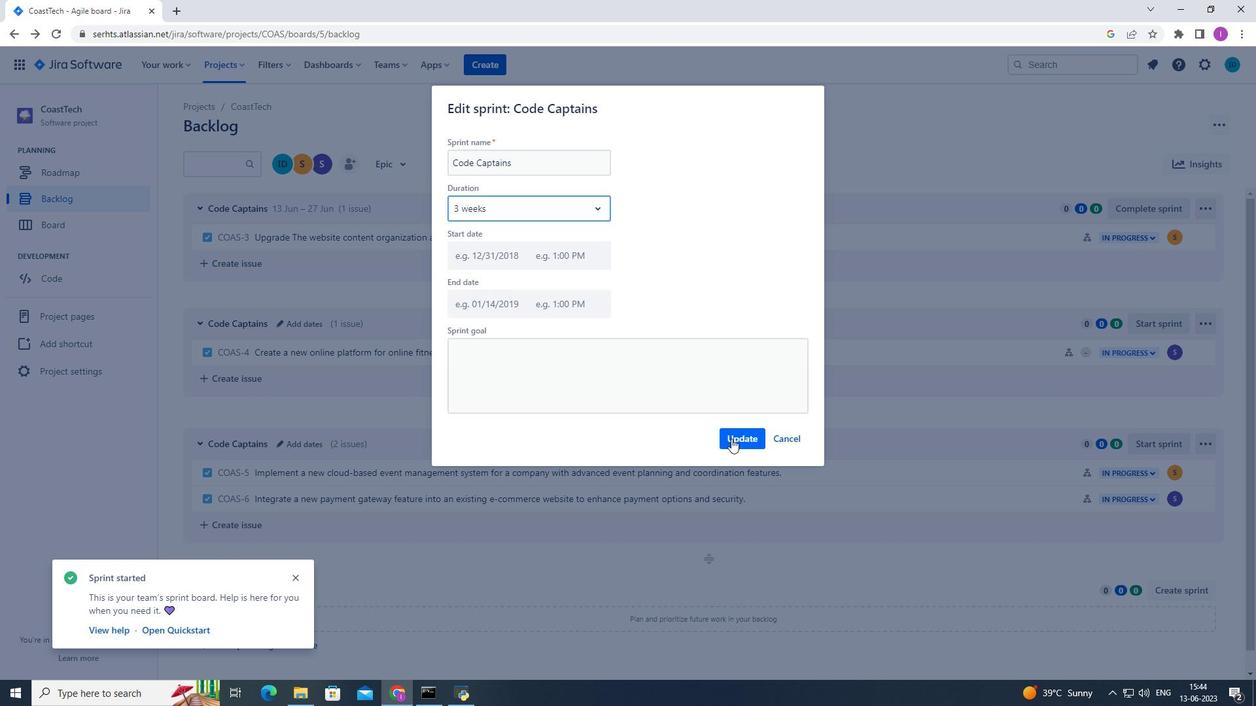 
Action: Mouse pressed left at (731, 439)
Screenshot: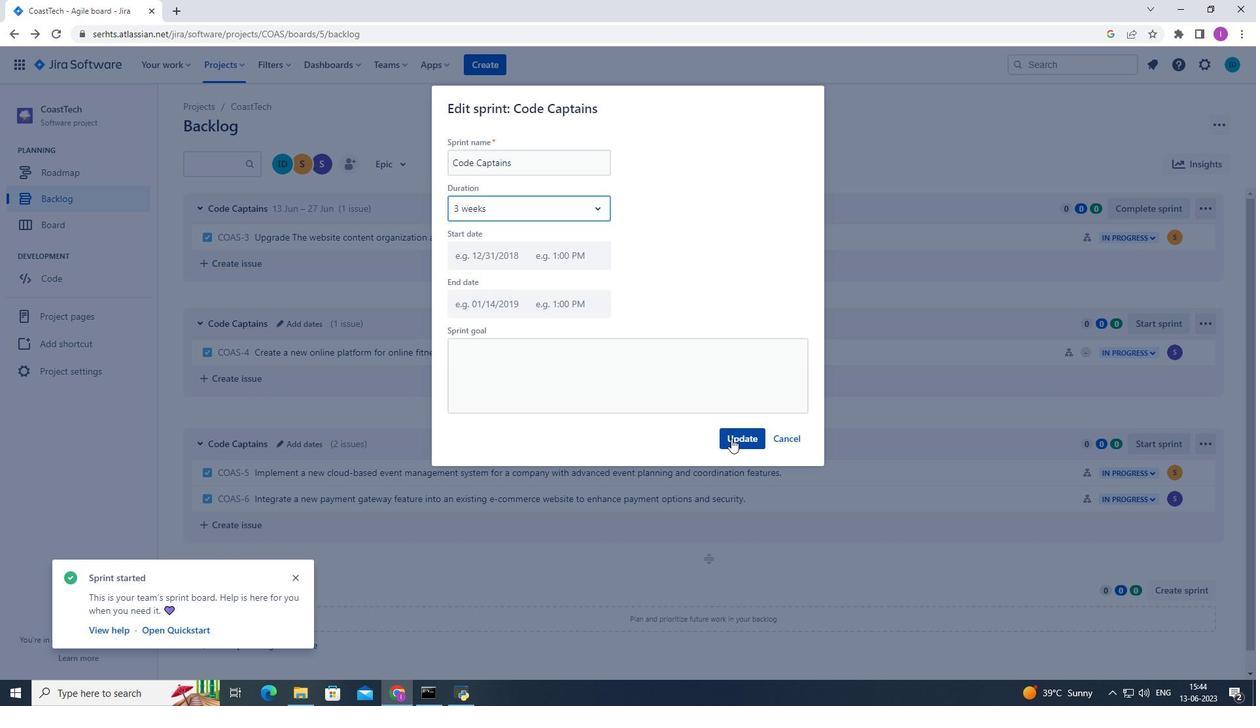 
Action: Mouse moved to (521, 508)
Screenshot: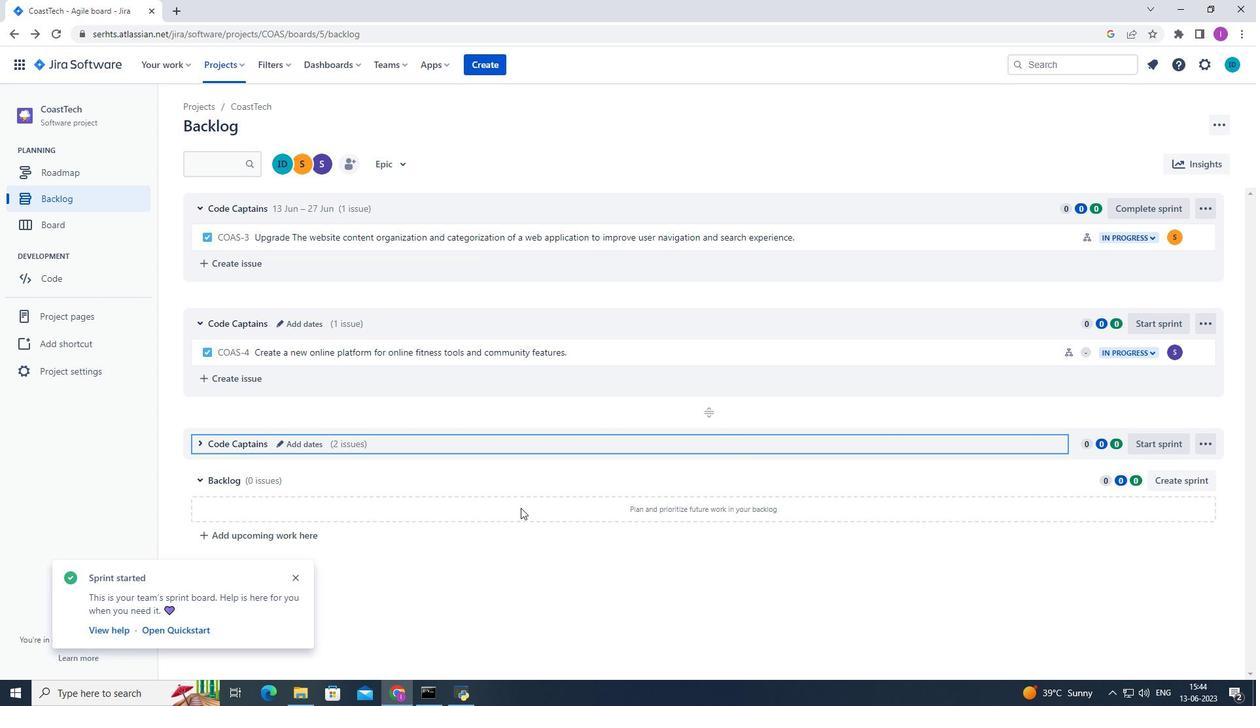 
Action: Mouse scrolled (521, 507) with delta (0, 0)
Screenshot: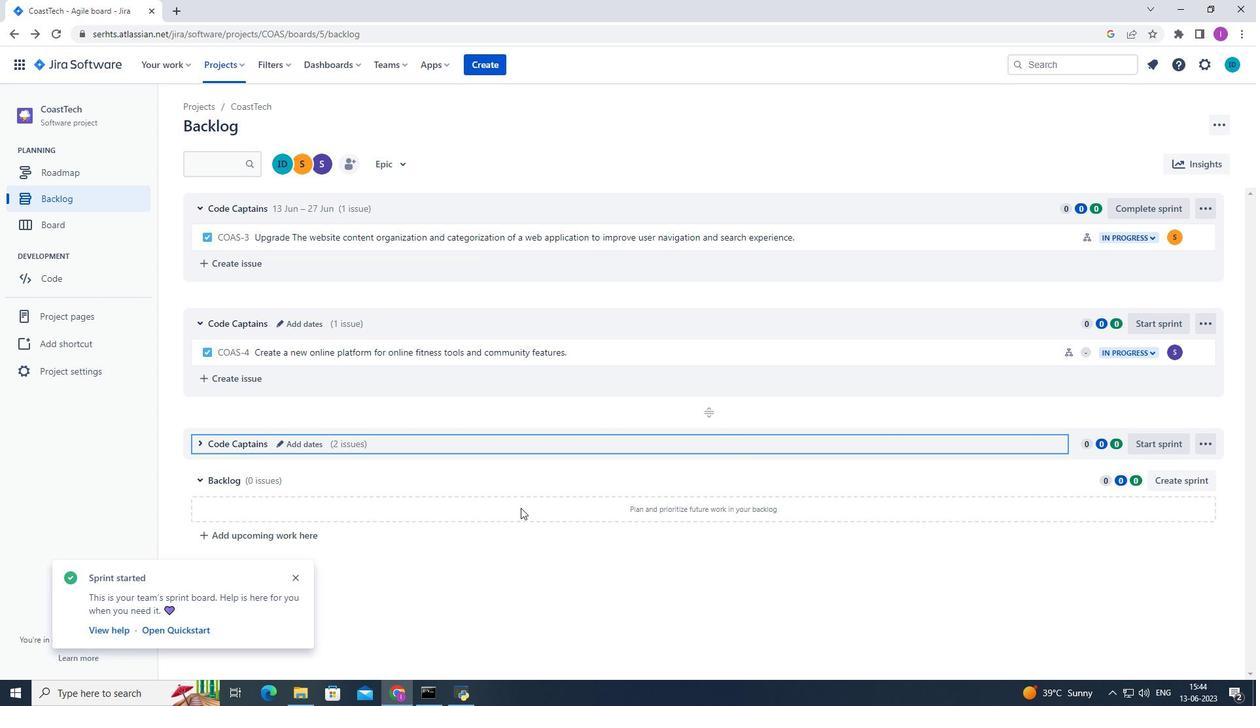 
Action: Mouse moved to (523, 506)
Screenshot: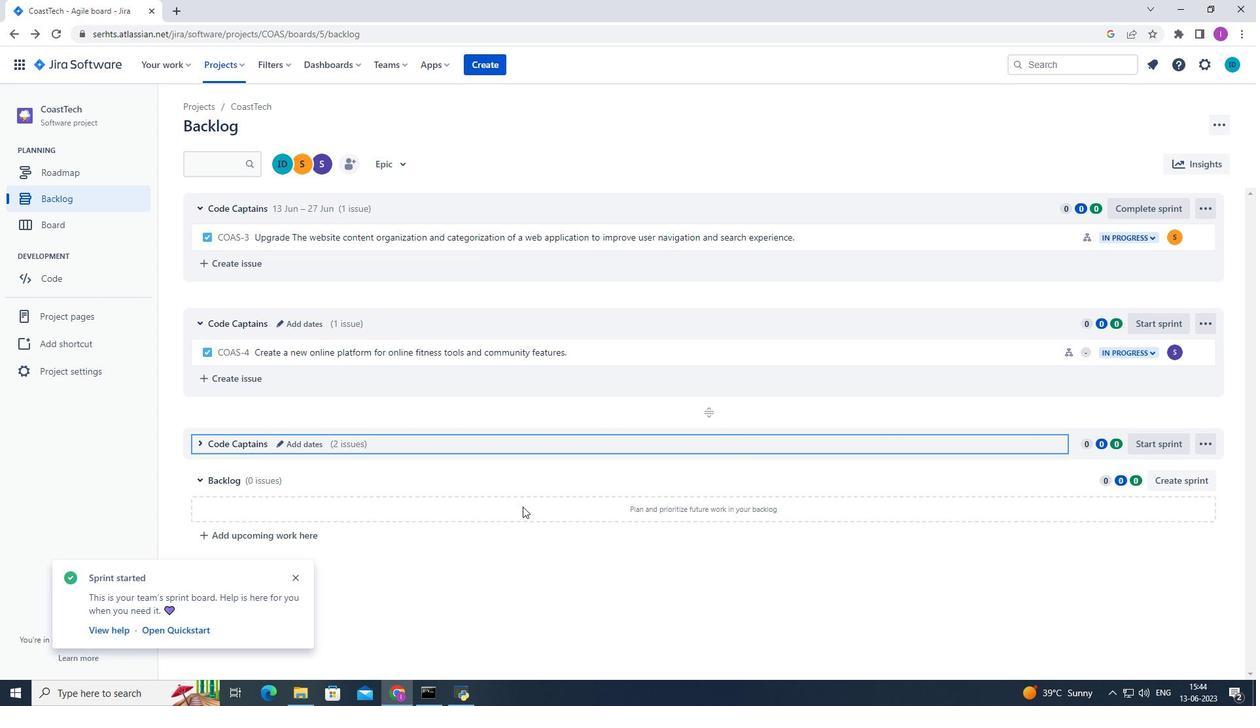 
Action: Mouse scrolled (523, 507) with delta (0, 0)
Screenshot: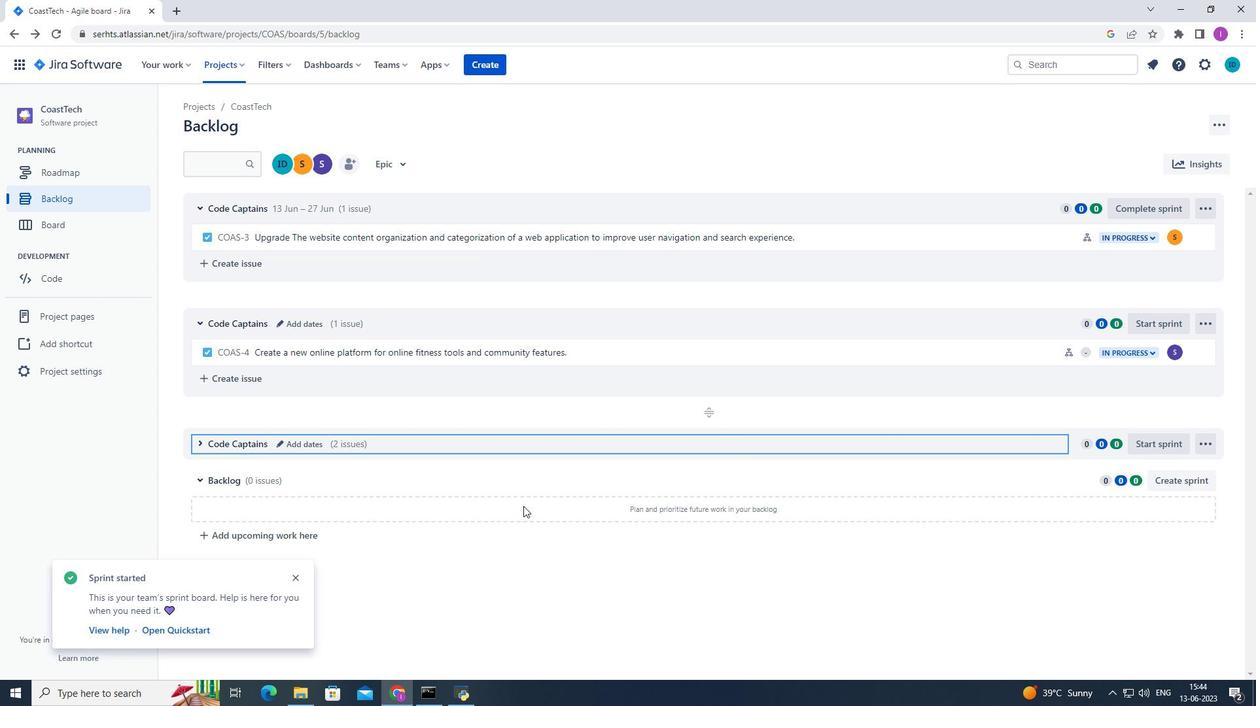 
Action: Mouse moved to (706, 481)
Screenshot: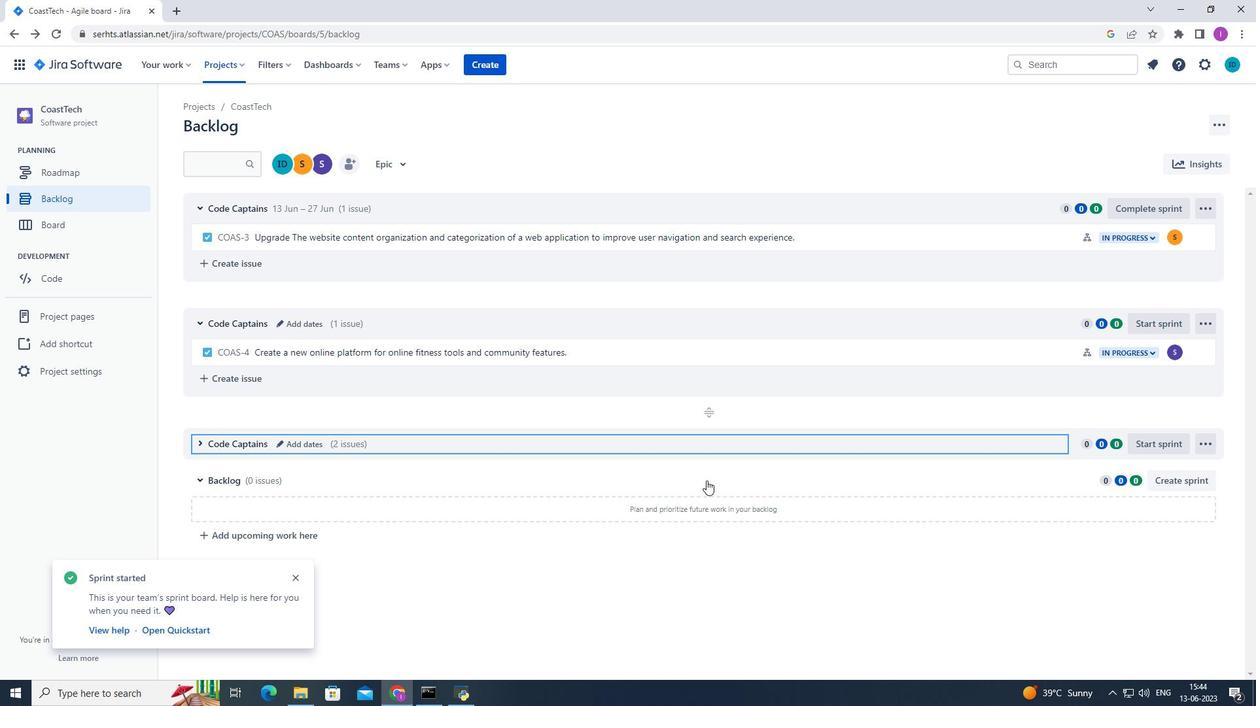
